Task: Use GitHub's "Stars" to curate a collection of your favorite repositories.
Action: Mouse moved to (1038, 61)
Screenshot: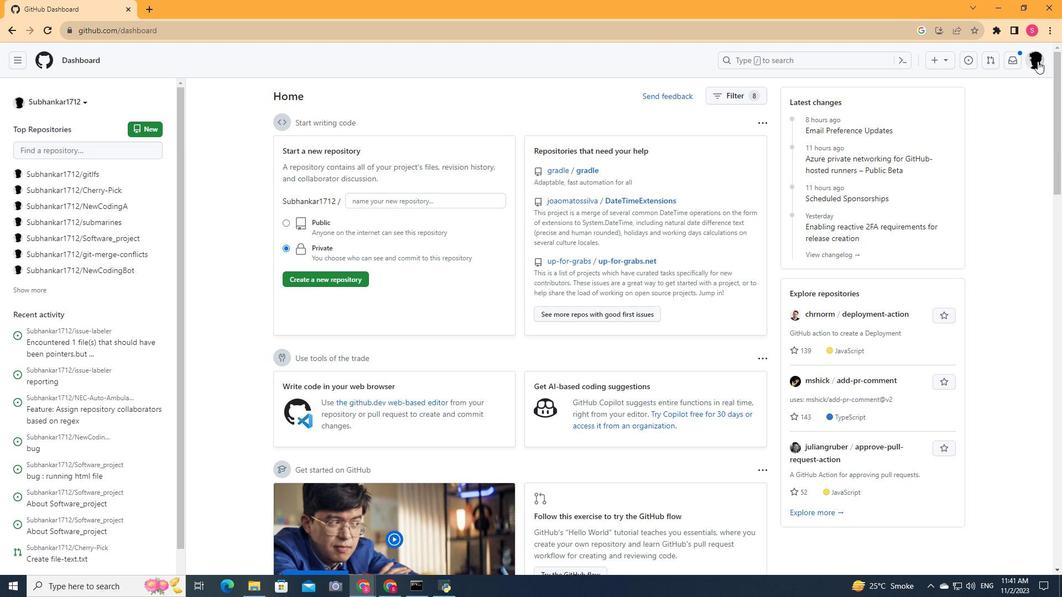 
Action: Mouse pressed left at (1038, 61)
Screenshot: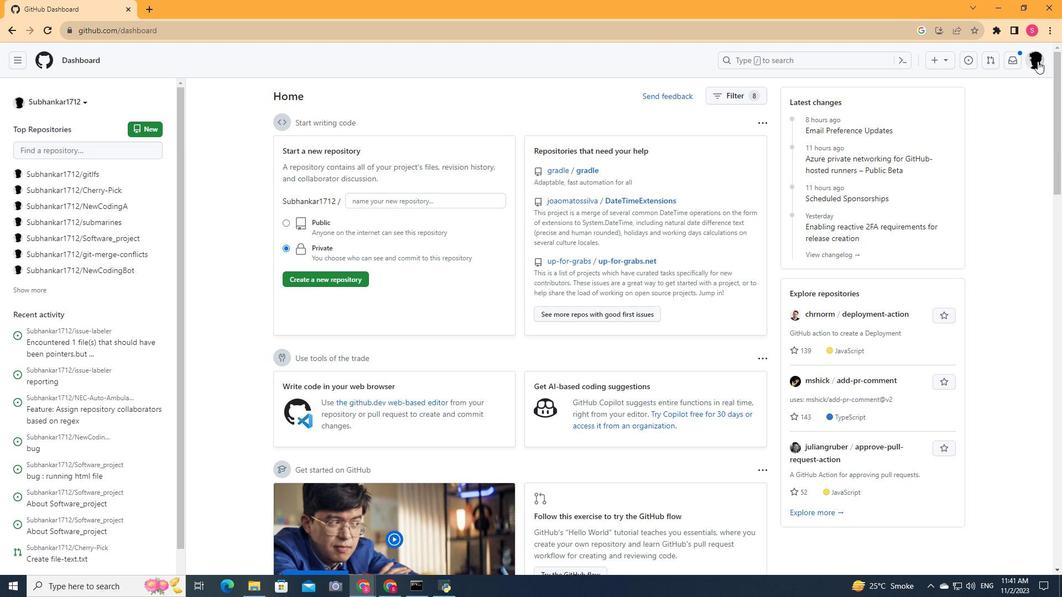 
Action: Mouse moved to (937, 137)
Screenshot: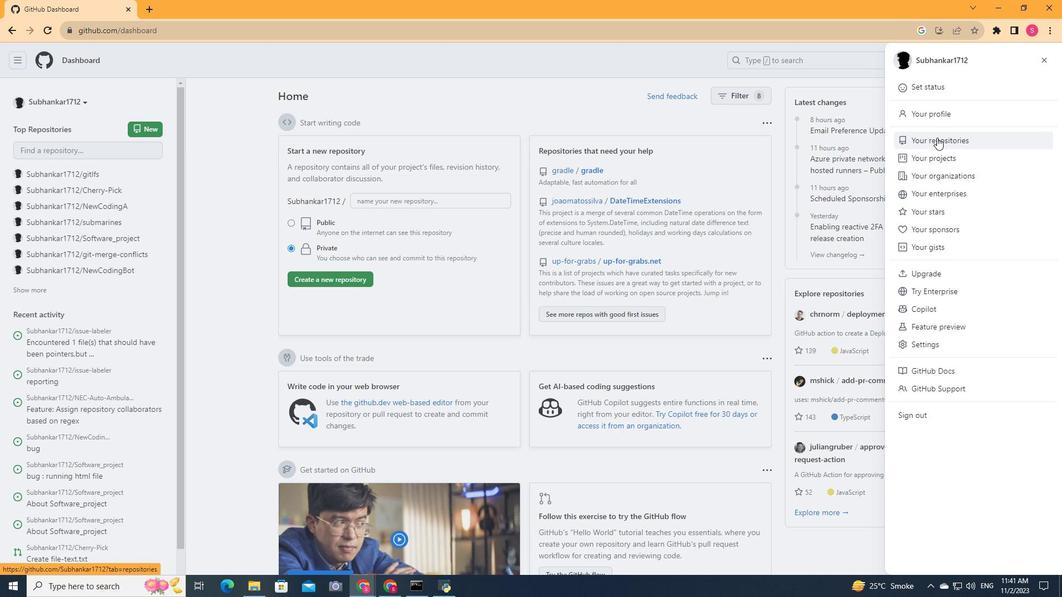 
Action: Mouse pressed left at (937, 137)
Screenshot: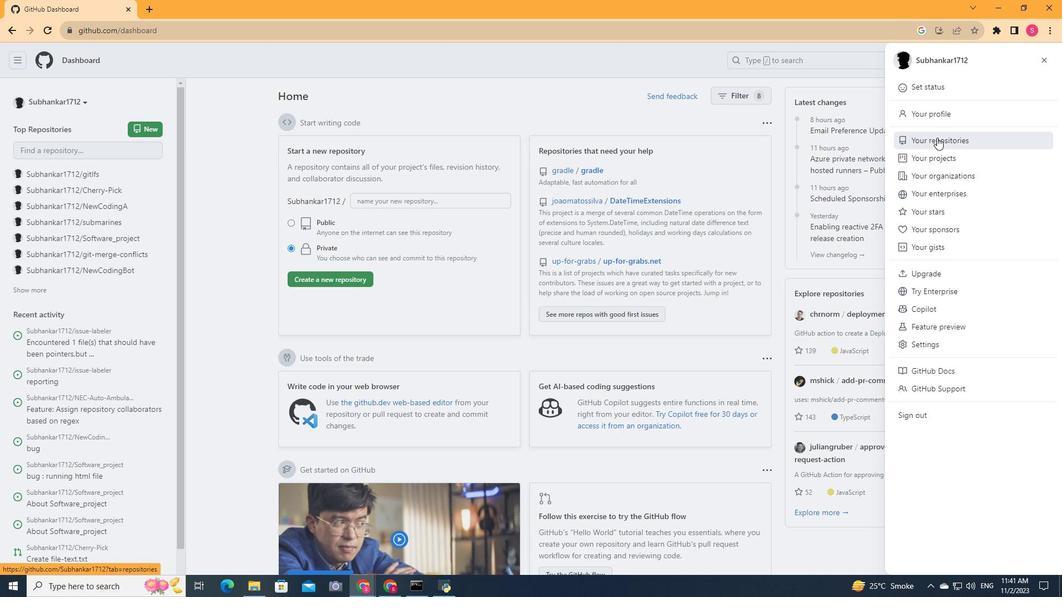 
Action: Mouse moved to (291, 85)
Screenshot: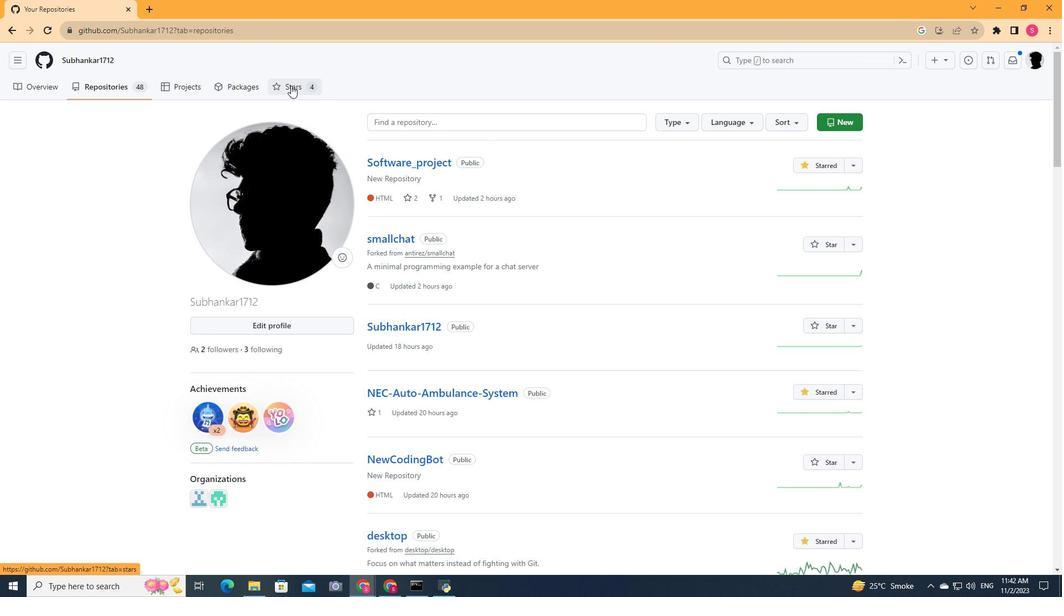 
Action: Mouse pressed left at (291, 85)
Screenshot: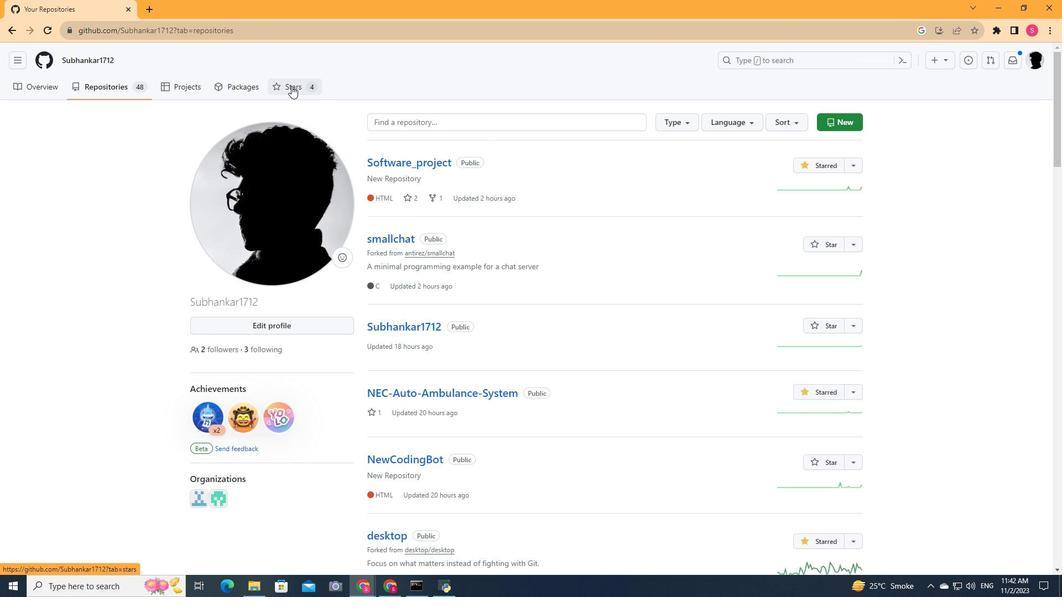 
Action: Mouse moved to (577, 206)
Screenshot: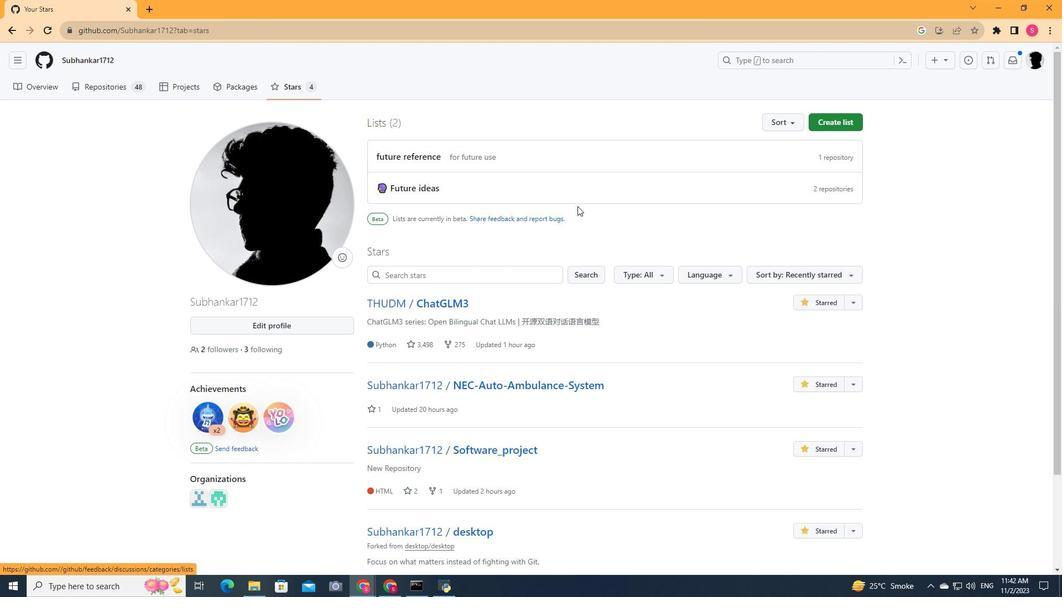 
Action: Mouse scrolled (577, 205) with delta (0, 0)
Screenshot: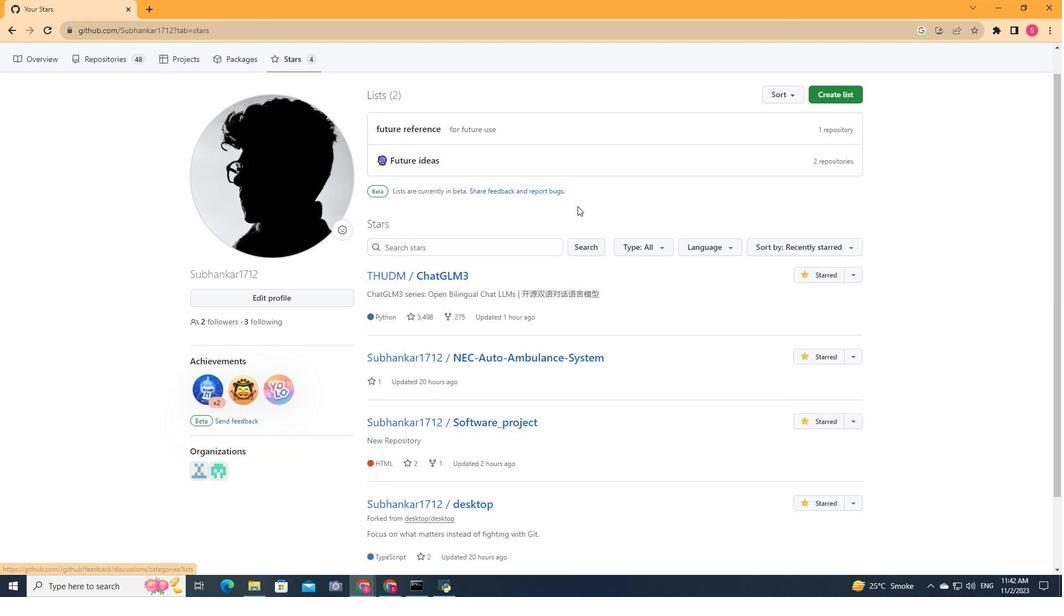 
Action: Mouse scrolled (577, 205) with delta (0, 0)
Screenshot: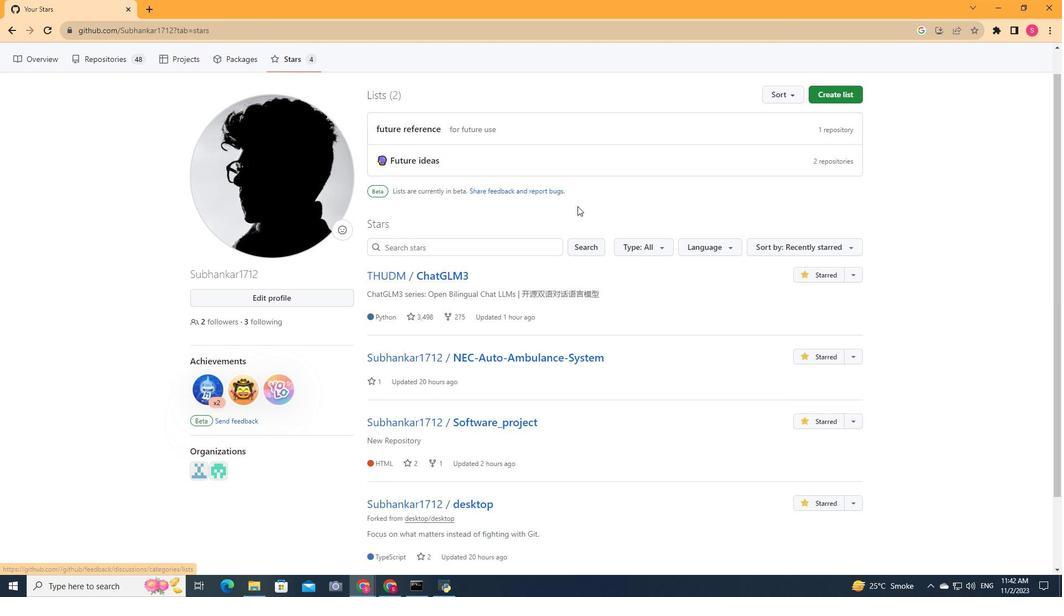 
Action: Mouse scrolled (577, 205) with delta (0, 0)
Screenshot: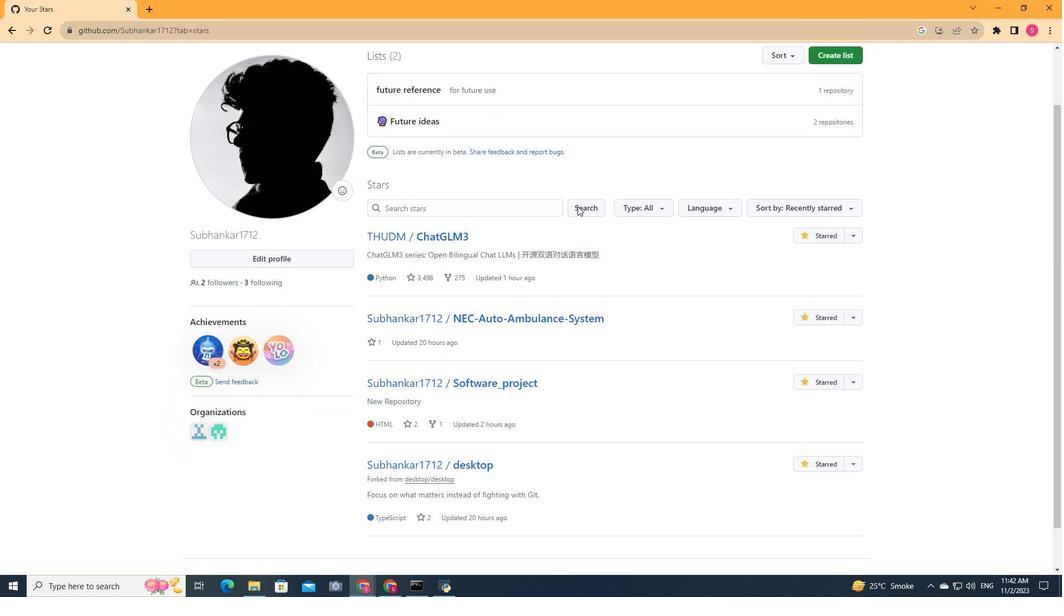 
Action: Mouse scrolled (577, 205) with delta (0, 0)
Screenshot: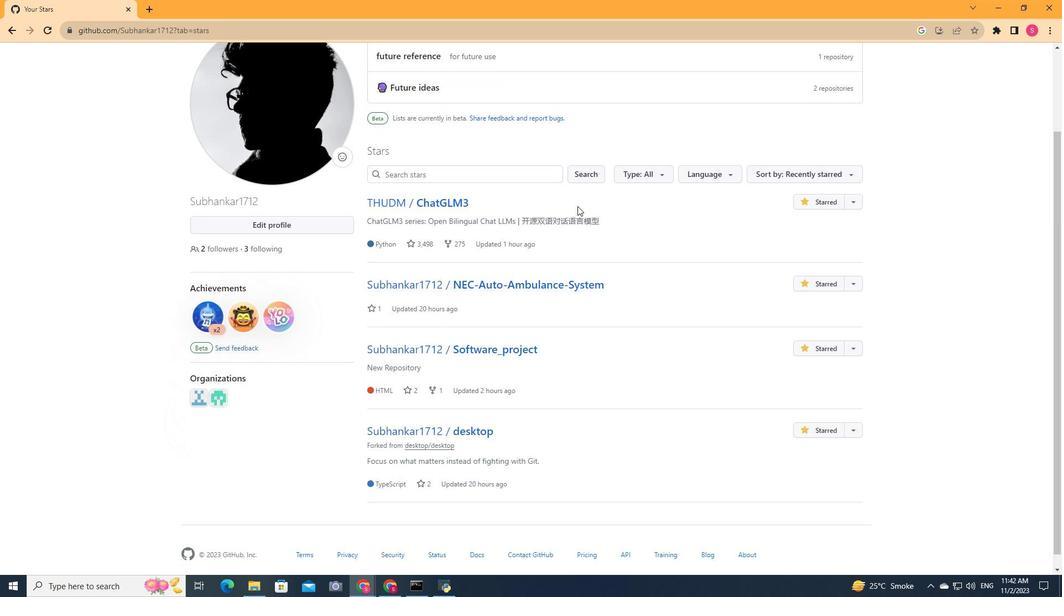 
Action: Mouse scrolled (577, 206) with delta (0, 0)
Screenshot: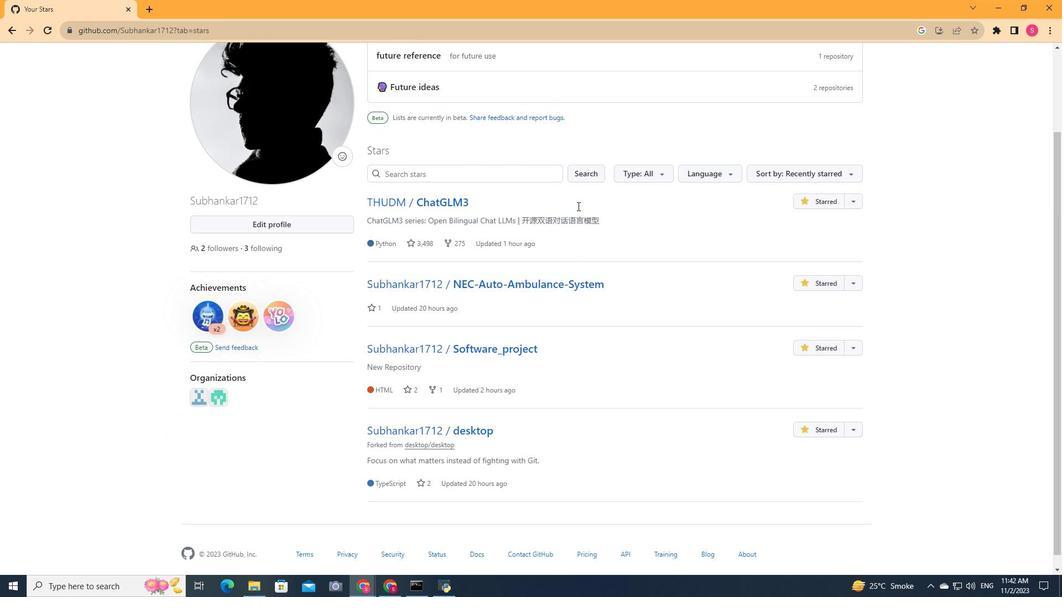 
Action: Mouse scrolled (577, 206) with delta (0, 0)
Screenshot: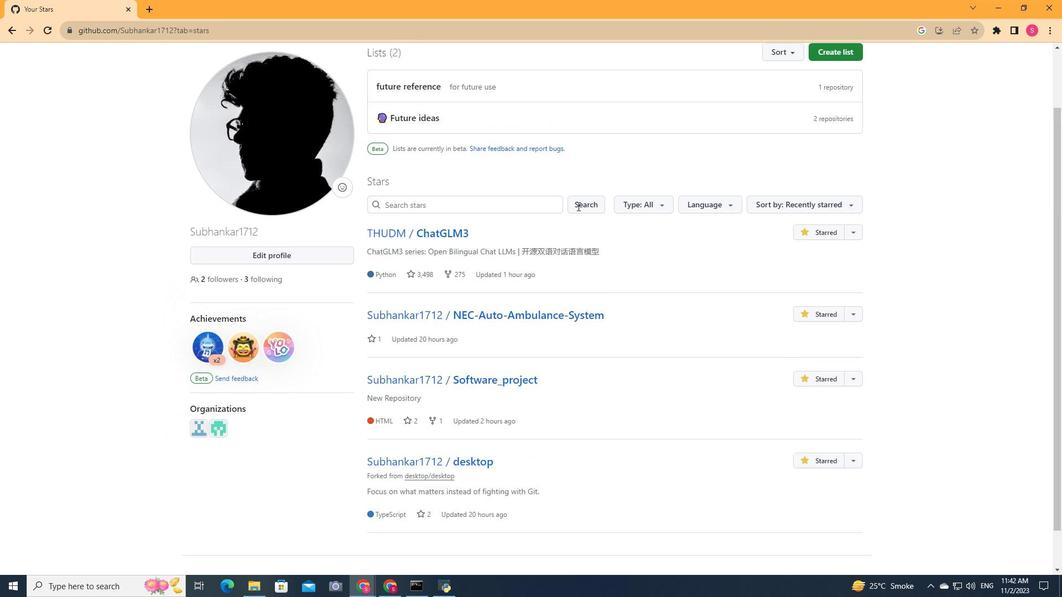 
Action: Mouse scrolled (577, 206) with delta (0, 0)
Screenshot: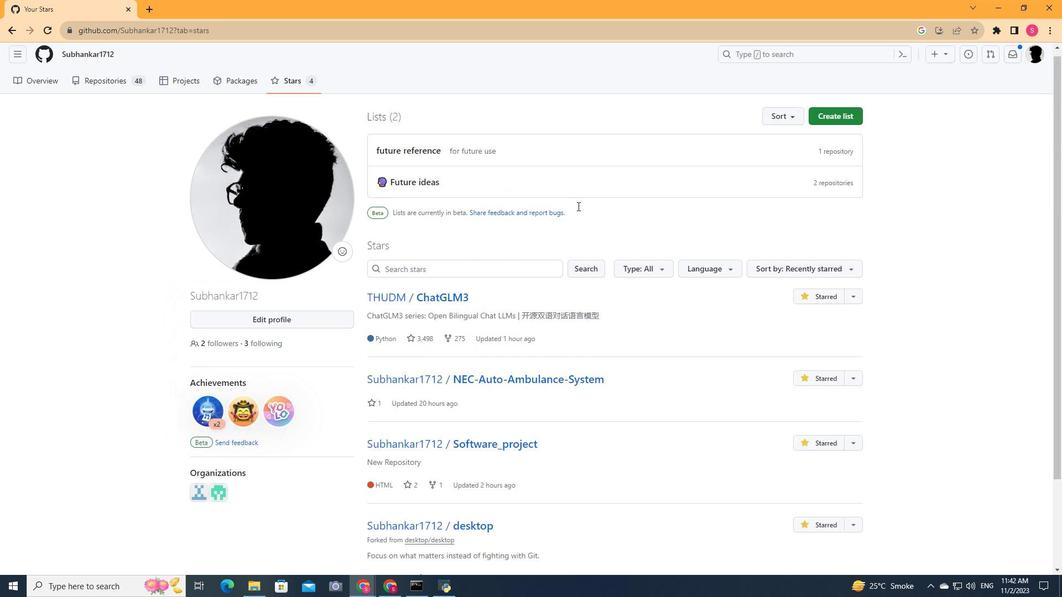 
Action: Mouse scrolled (577, 206) with delta (0, 0)
Screenshot: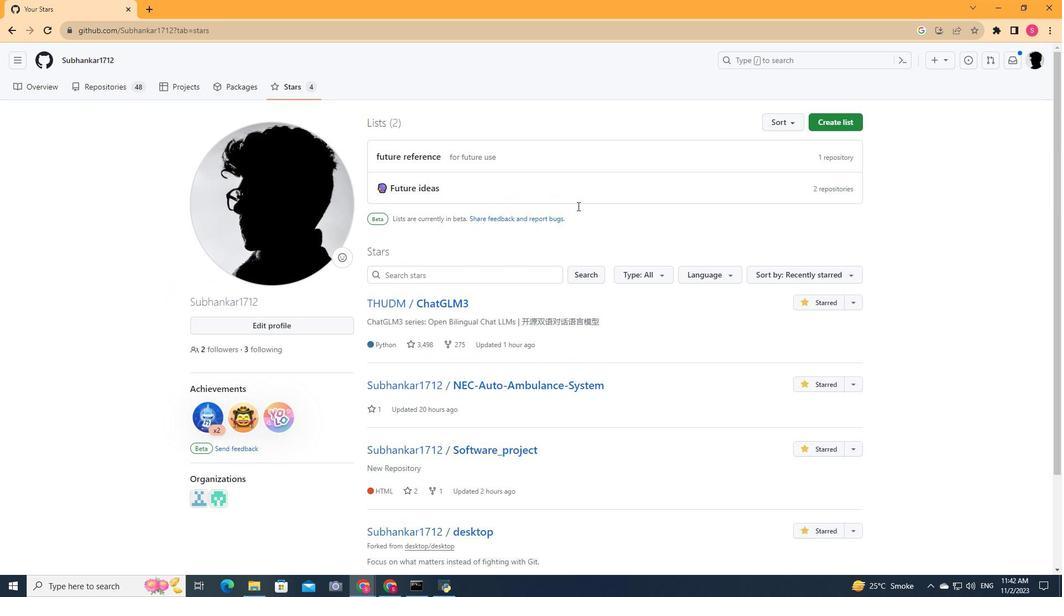 
Action: Mouse moved to (437, 250)
Screenshot: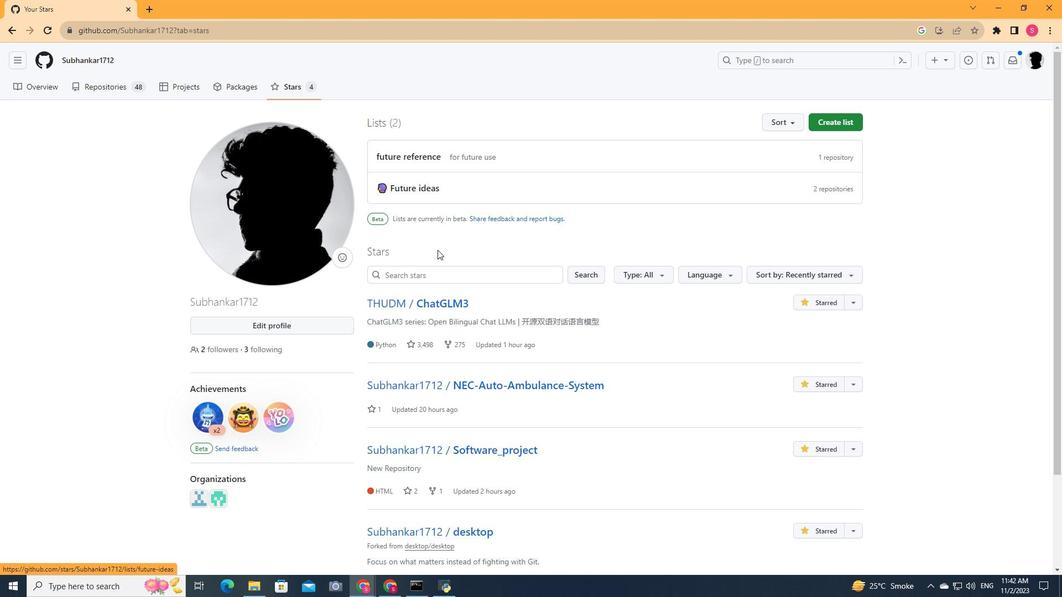 
Action: Mouse scrolled (437, 249) with delta (0, 0)
Screenshot: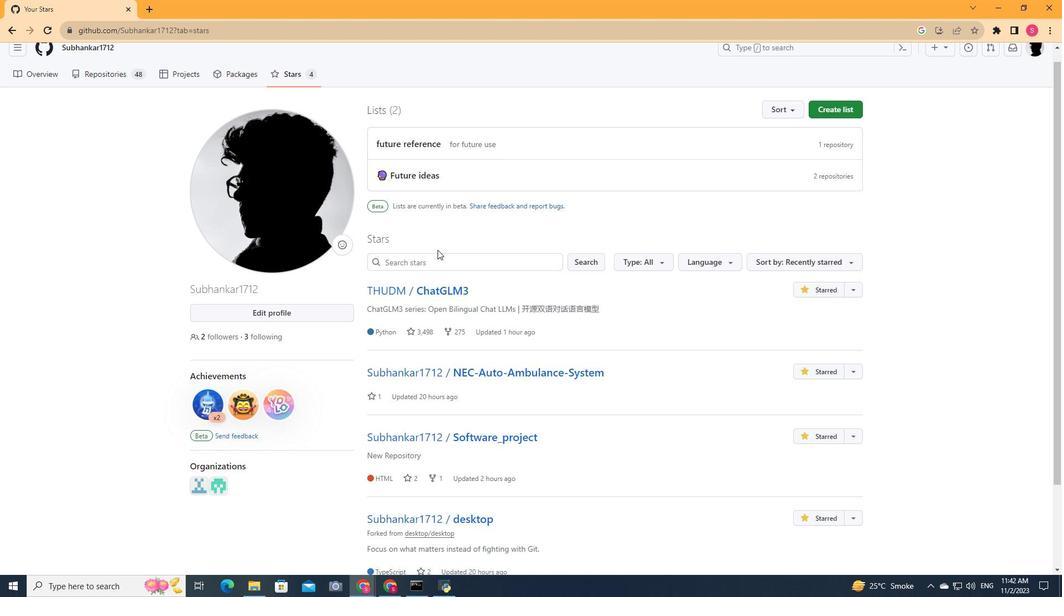 
Action: Mouse scrolled (437, 249) with delta (0, 0)
Screenshot: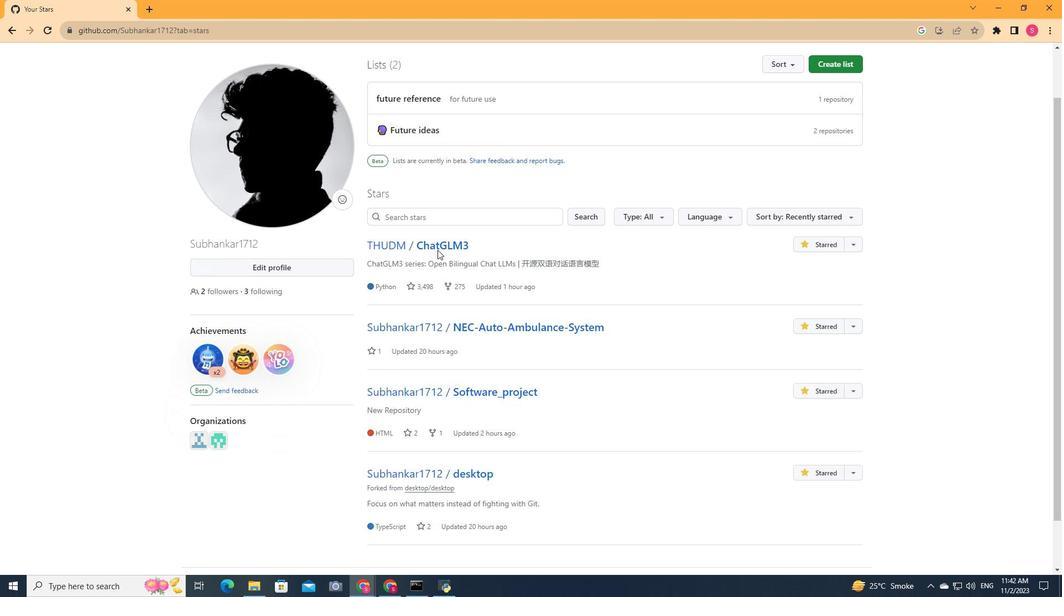 
Action: Mouse scrolled (437, 249) with delta (0, 0)
Screenshot: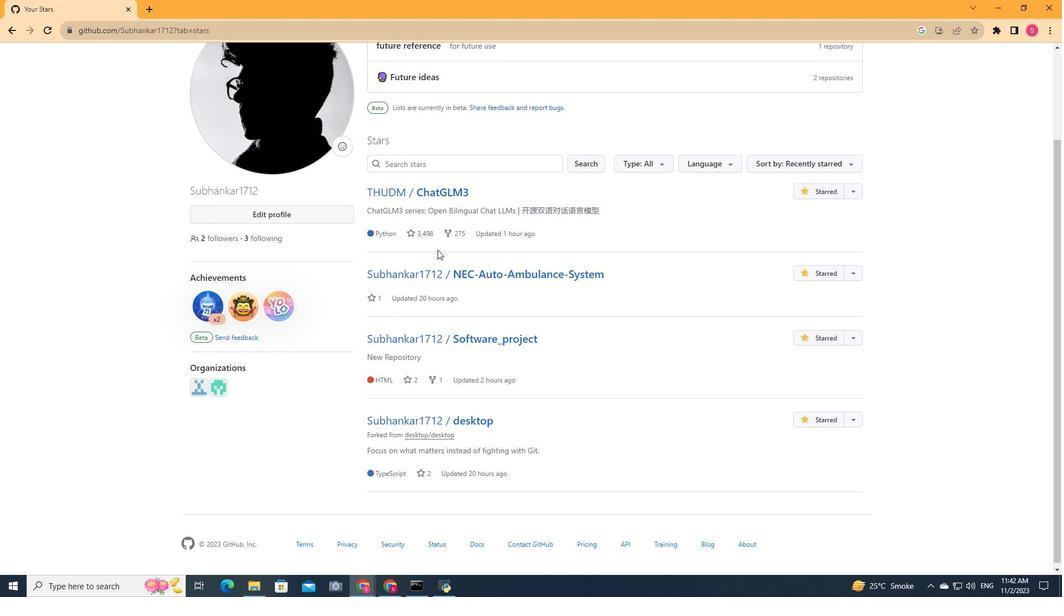 
Action: Mouse scrolled (437, 249) with delta (0, 0)
Screenshot: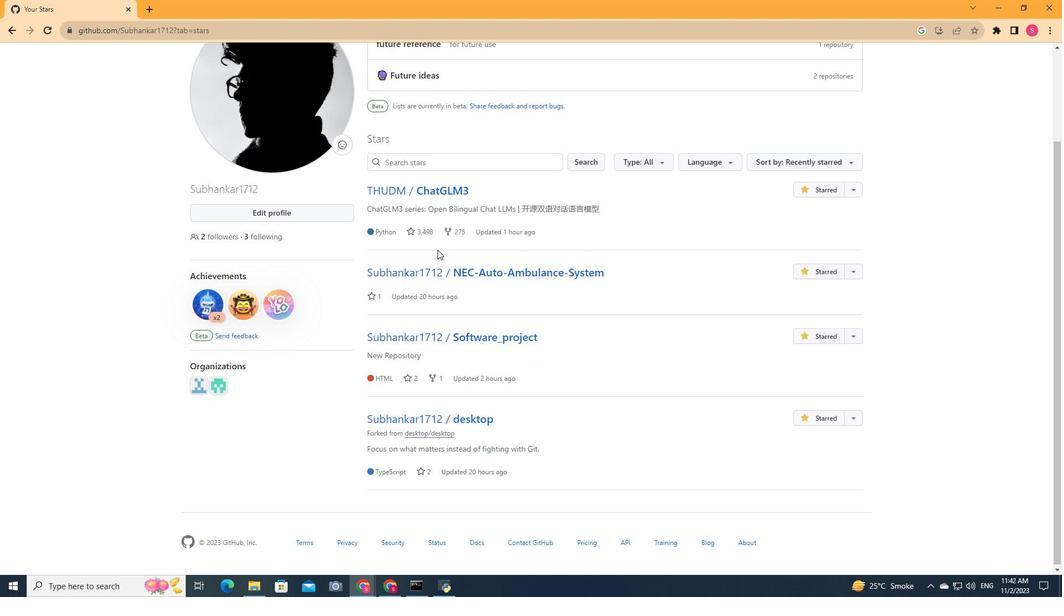 
Action: Mouse scrolled (437, 249) with delta (0, 0)
Screenshot: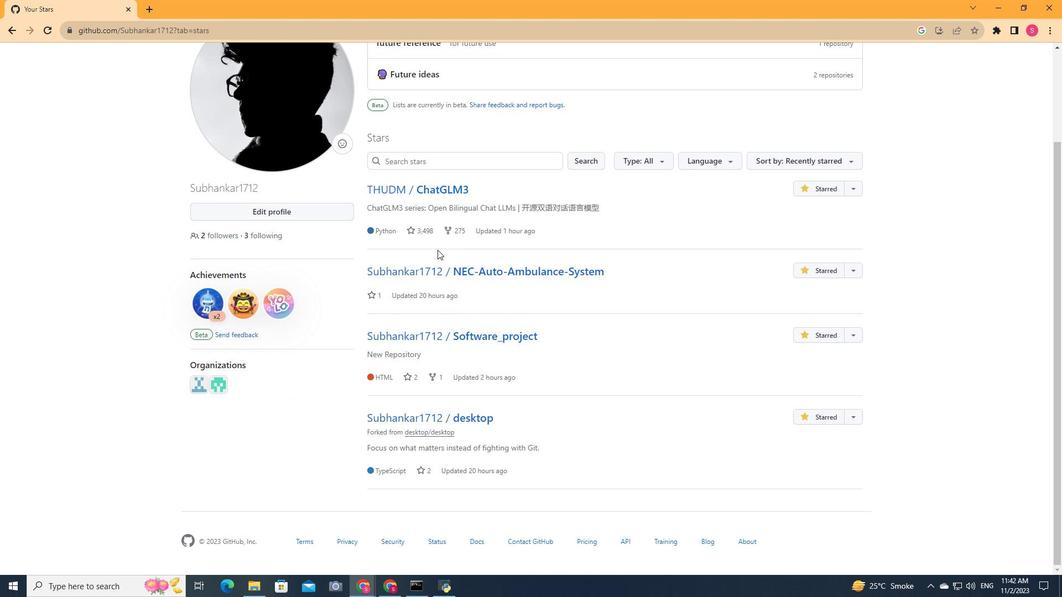 
Action: Mouse scrolled (437, 250) with delta (0, 0)
Screenshot: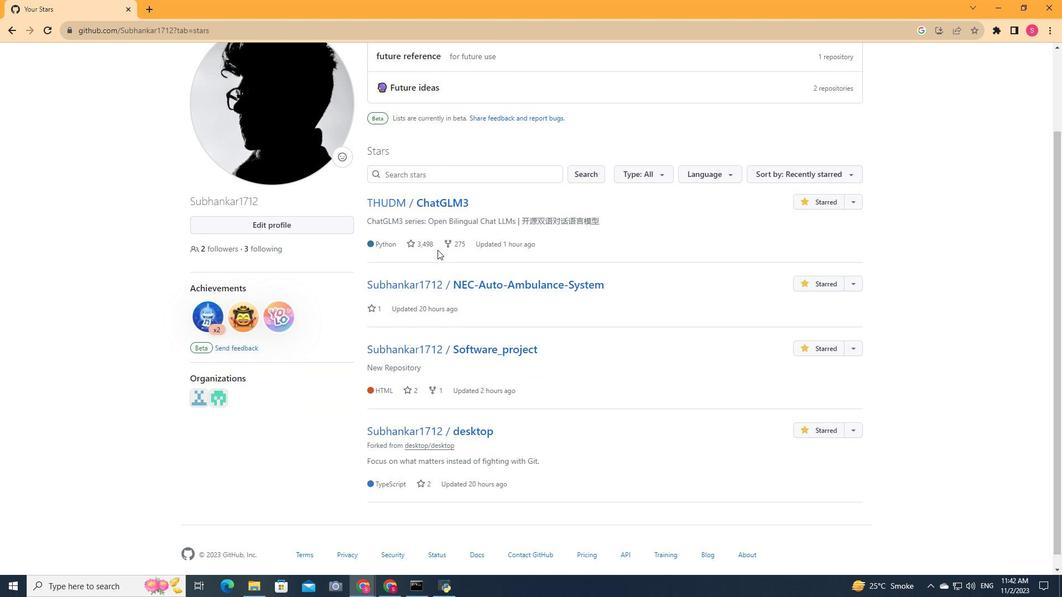 
Action: Mouse scrolled (437, 250) with delta (0, 0)
Screenshot: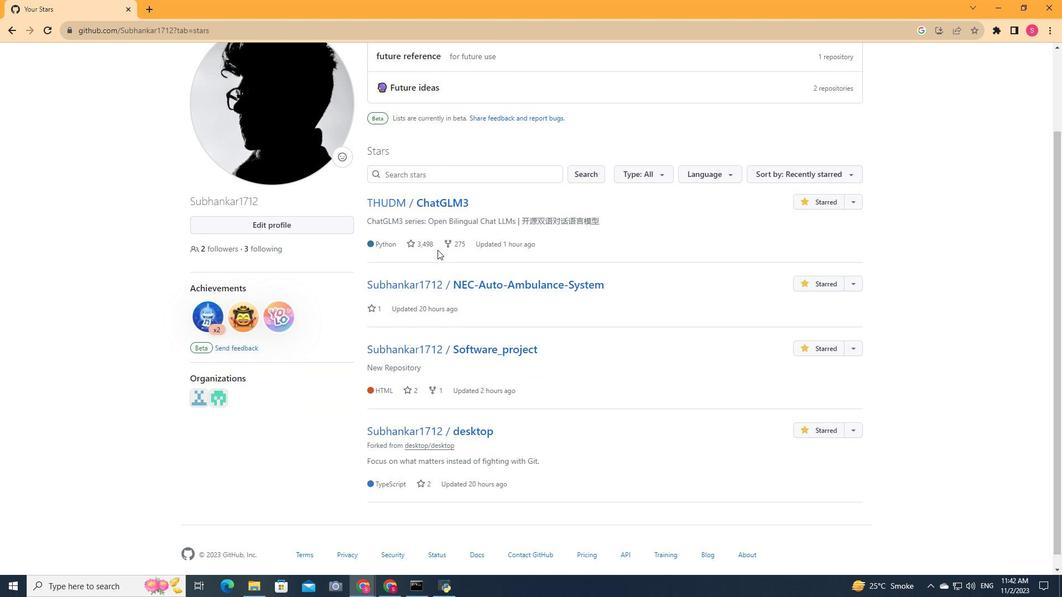 
Action: Mouse scrolled (437, 250) with delta (0, 0)
Screenshot: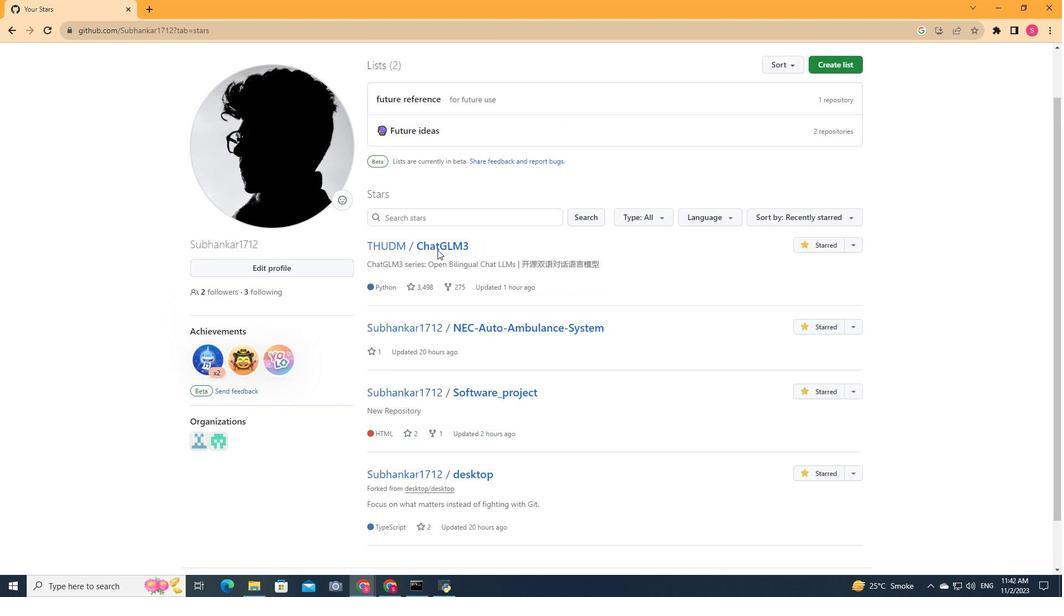 
Action: Mouse scrolled (437, 250) with delta (0, 0)
Screenshot: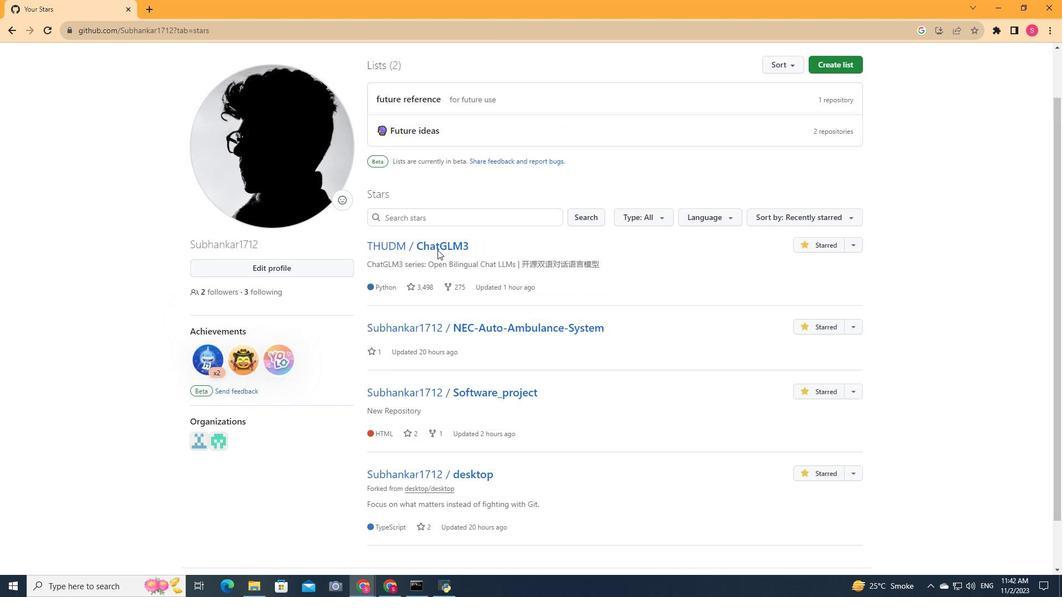 
Action: Mouse scrolled (437, 250) with delta (0, 0)
Screenshot: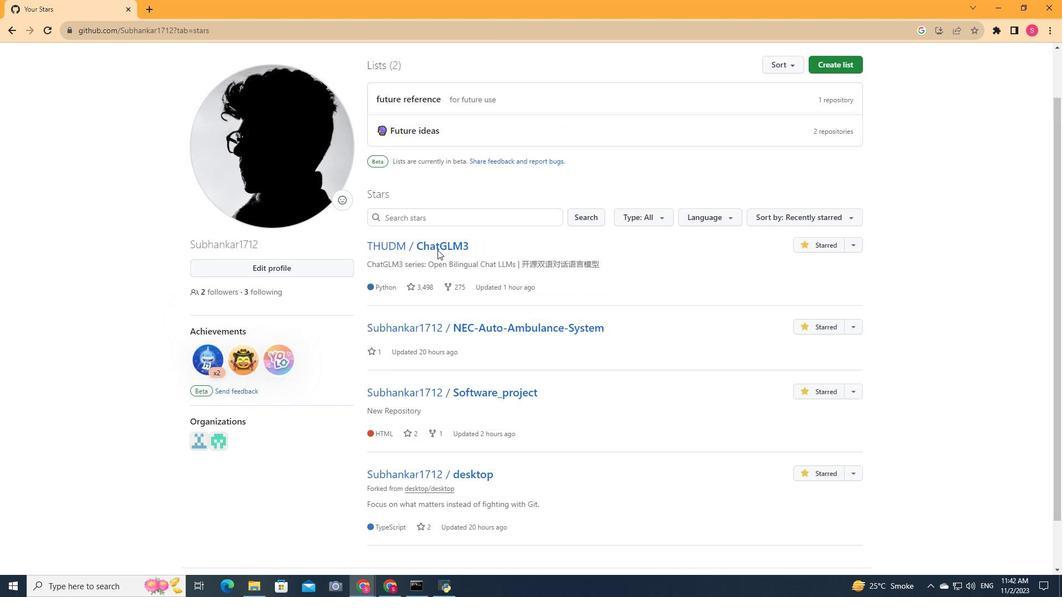 
Action: Mouse moved to (851, 272)
Screenshot: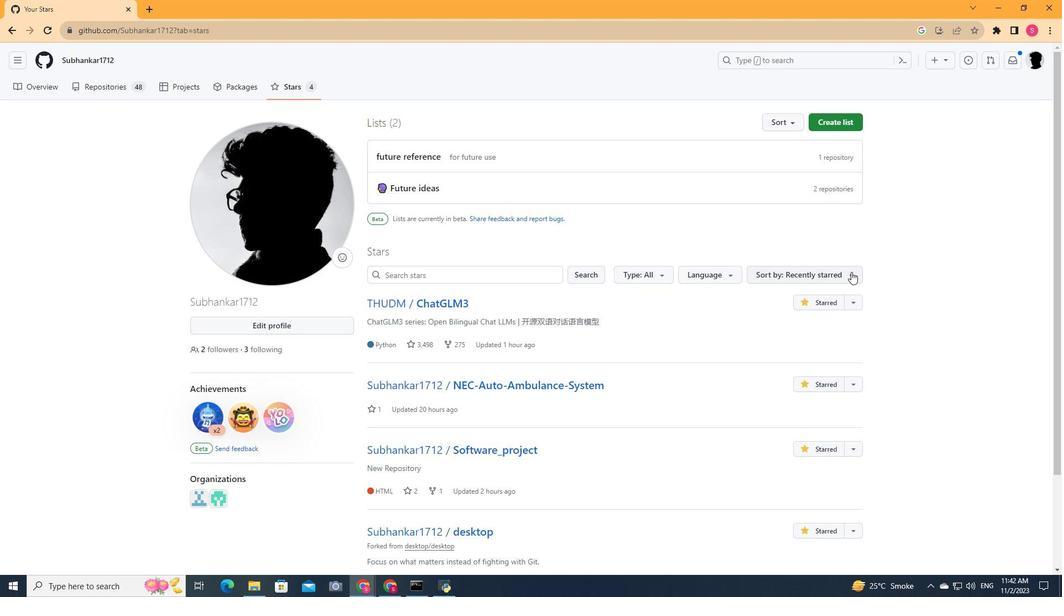
Action: Mouse pressed left at (851, 272)
Screenshot: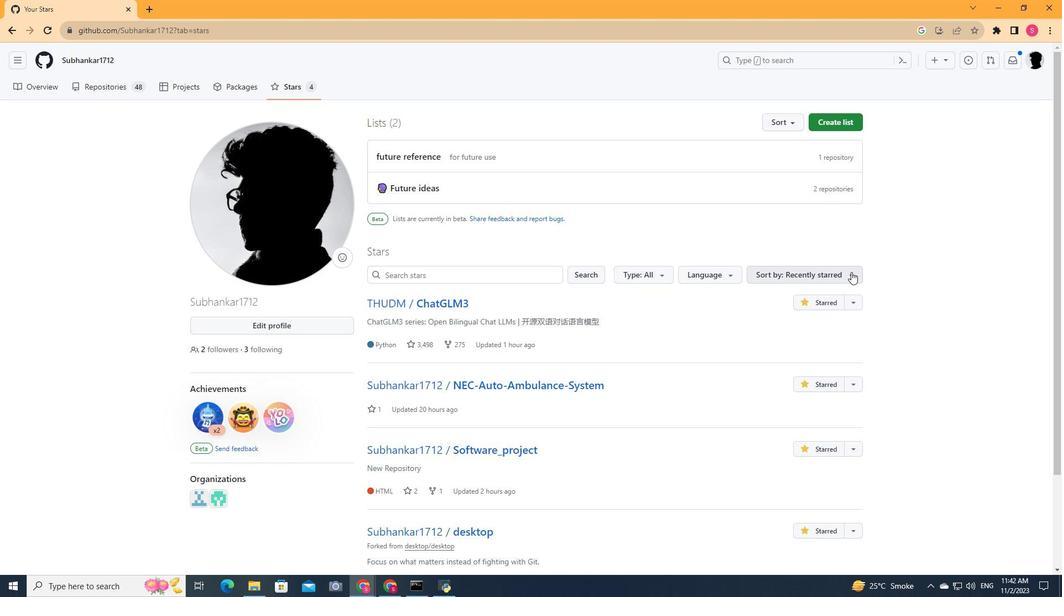 
Action: Mouse moved to (763, 318)
Screenshot: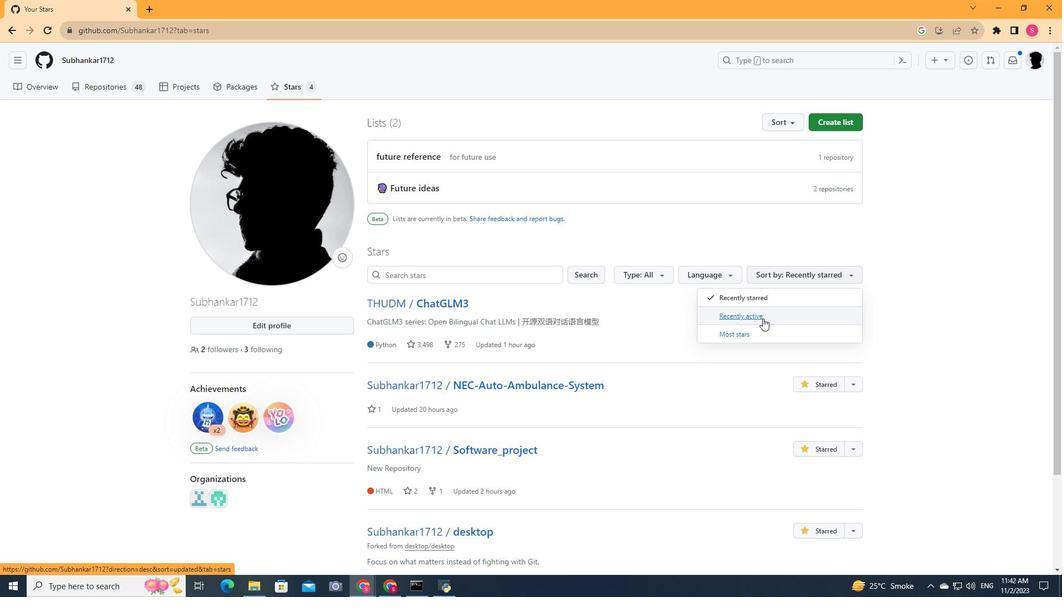 
Action: Mouse pressed left at (763, 318)
Screenshot: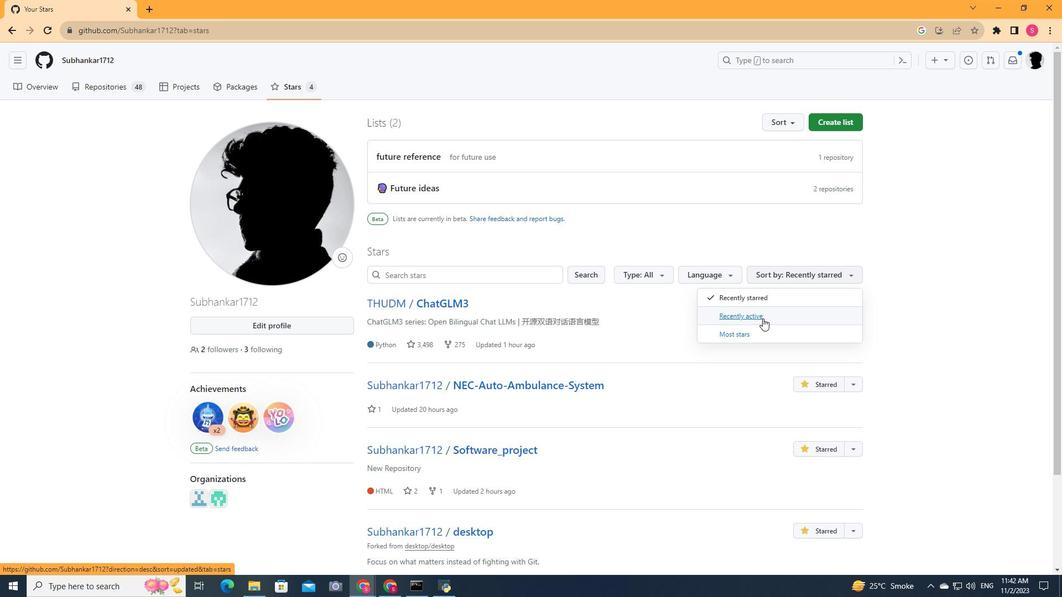 
Action: Mouse moved to (764, 328)
Screenshot: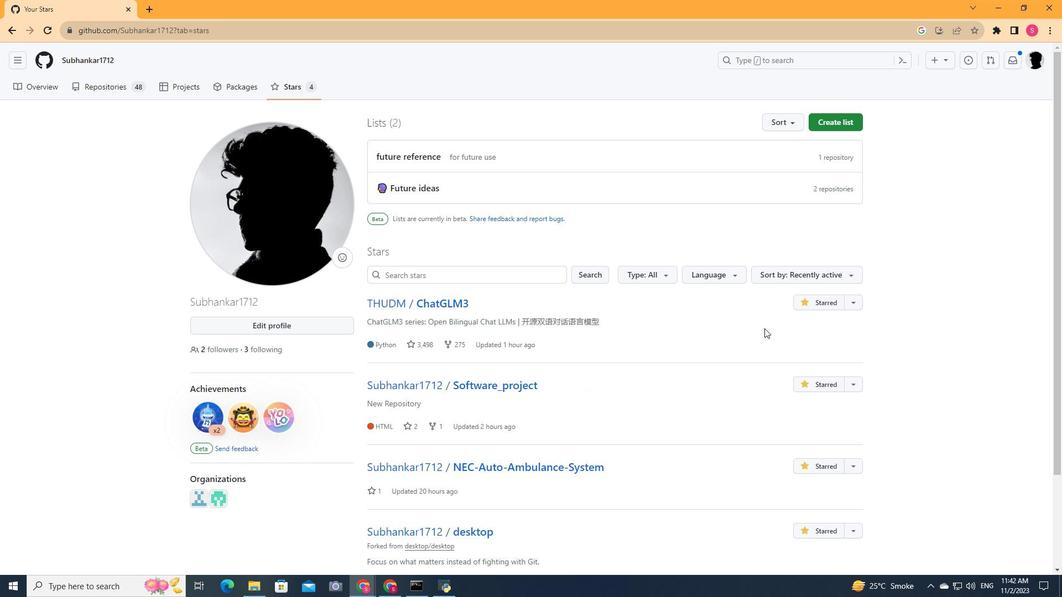 
Action: Mouse scrolled (764, 328) with delta (0, 0)
Screenshot: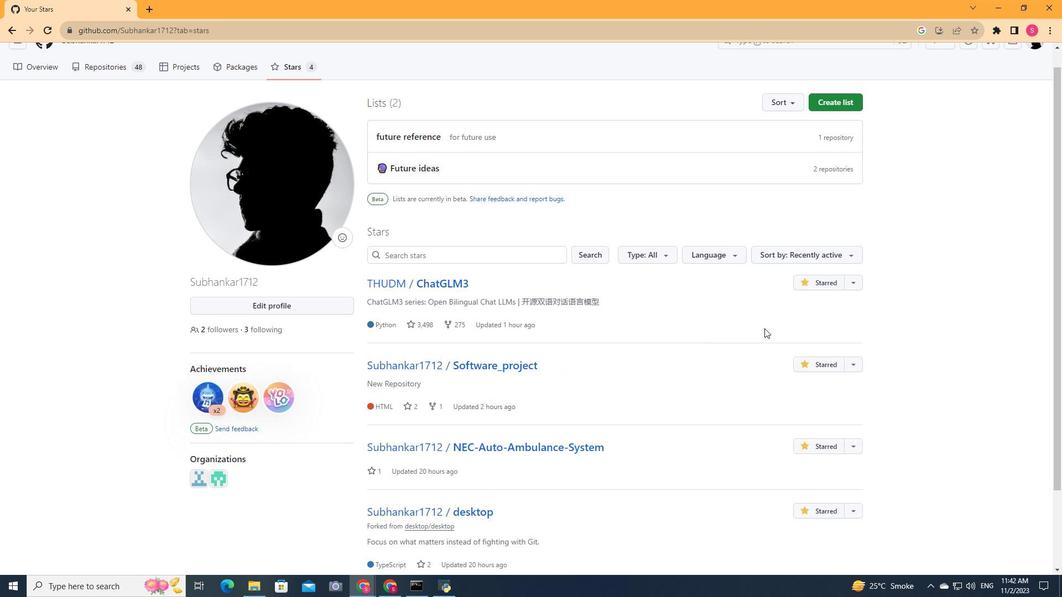 
Action: Mouse scrolled (764, 328) with delta (0, 0)
Screenshot: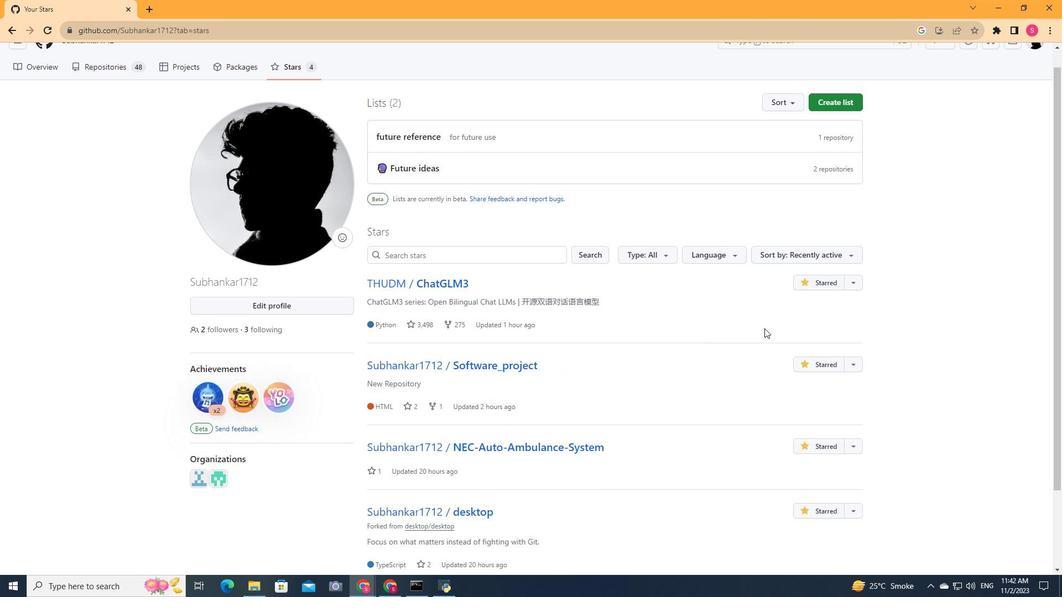 
Action: Mouse scrolled (764, 328) with delta (0, 0)
Screenshot: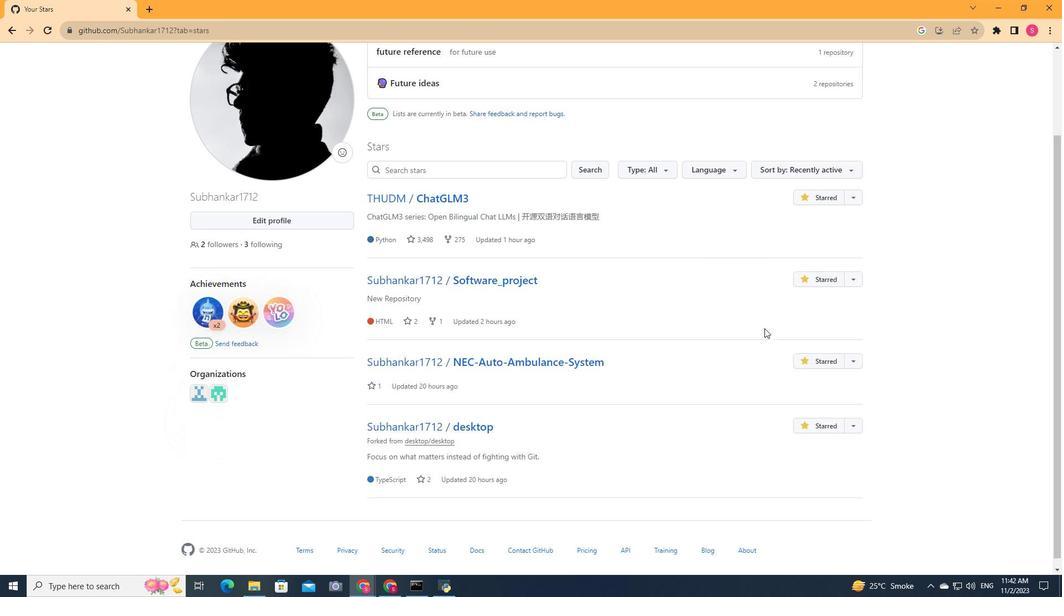 
Action: Mouse moved to (765, 328)
Screenshot: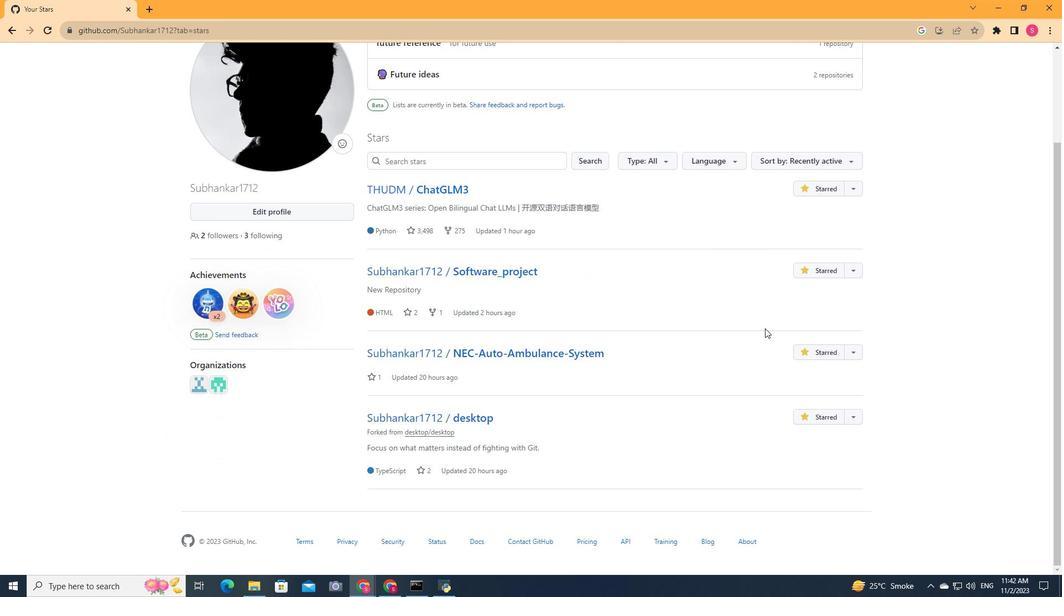 
Action: Mouse scrolled (765, 329) with delta (0, 0)
Screenshot: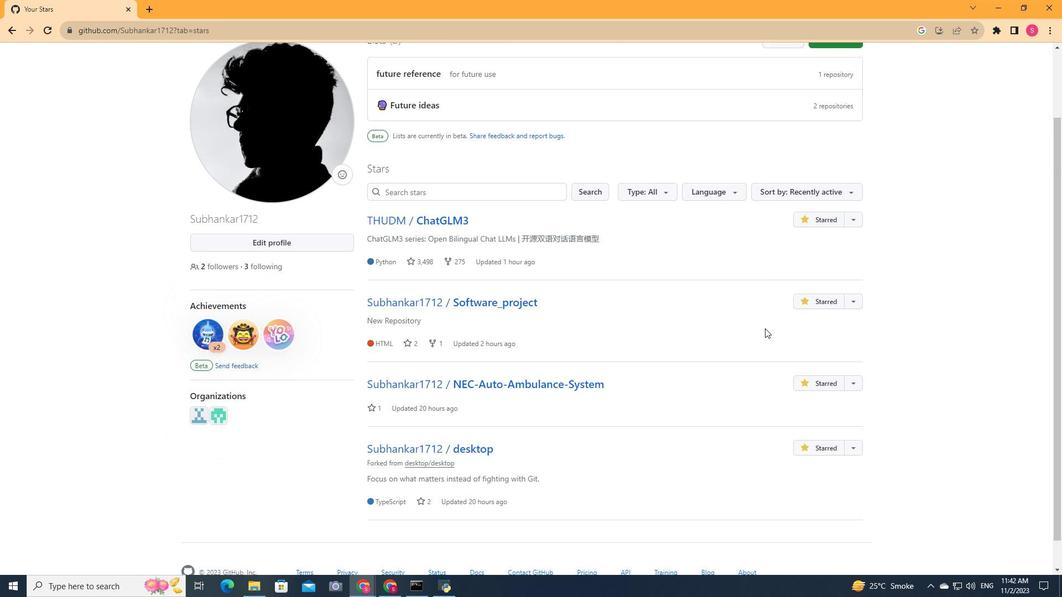 
Action: Mouse scrolled (765, 329) with delta (0, 0)
Screenshot: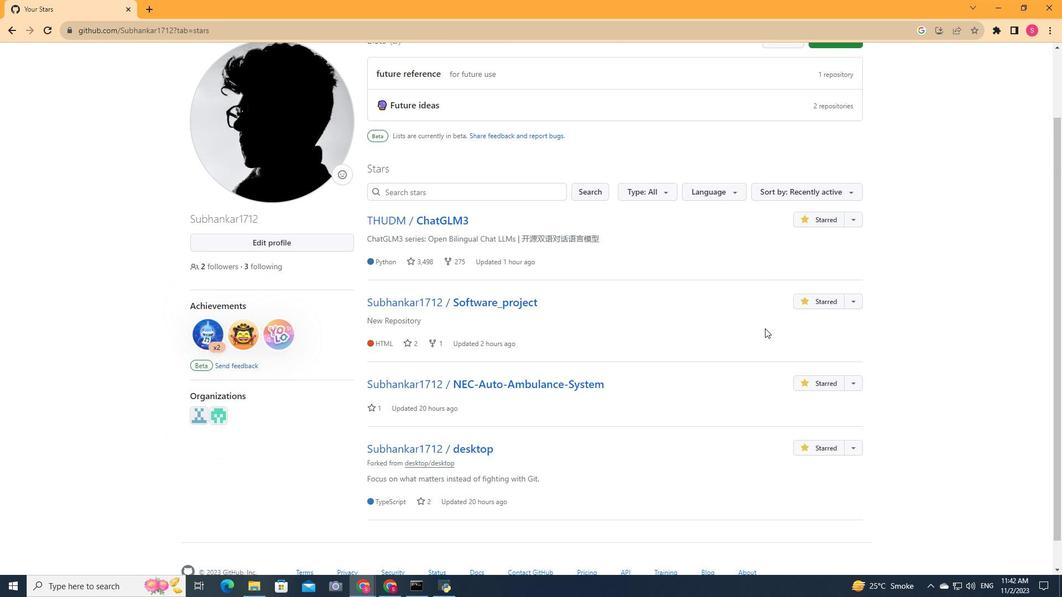 
Action: Mouse scrolled (765, 329) with delta (0, 0)
Screenshot: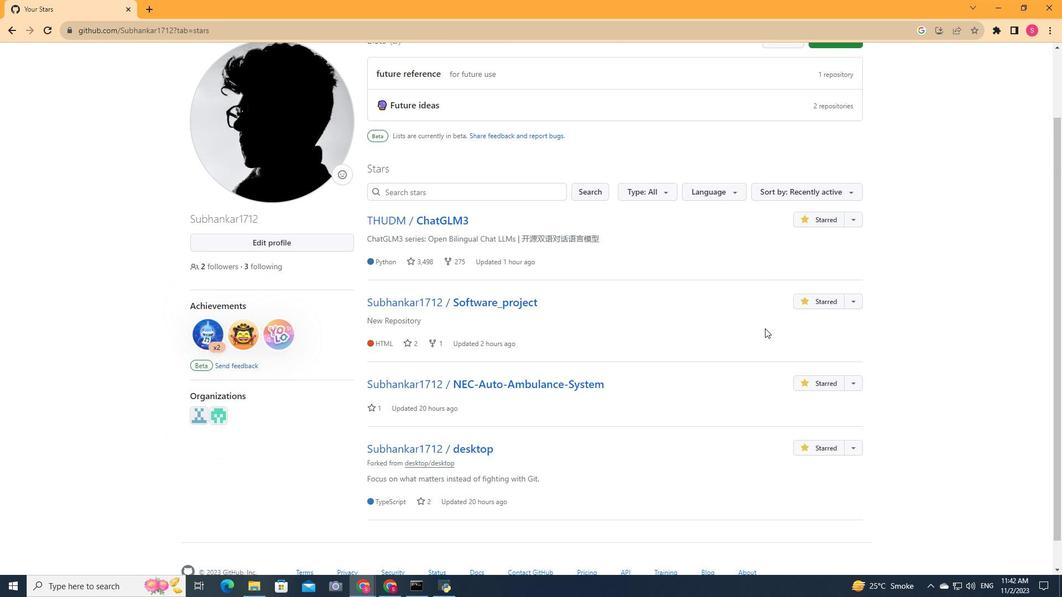 
Action: Mouse scrolled (765, 329) with delta (0, 0)
Screenshot: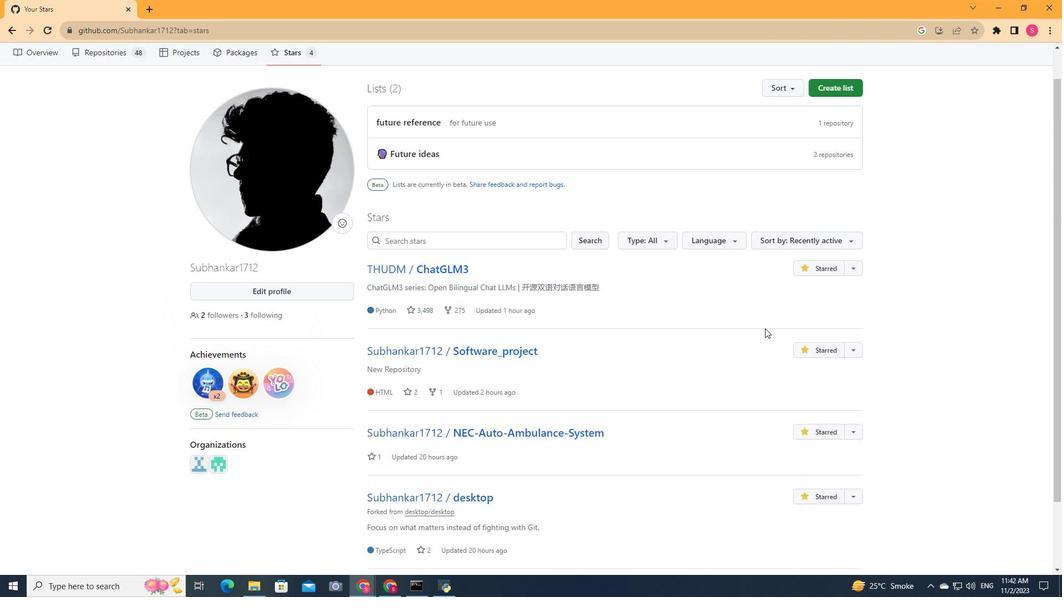 
Action: Mouse scrolled (765, 329) with delta (0, 0)
Screenshot: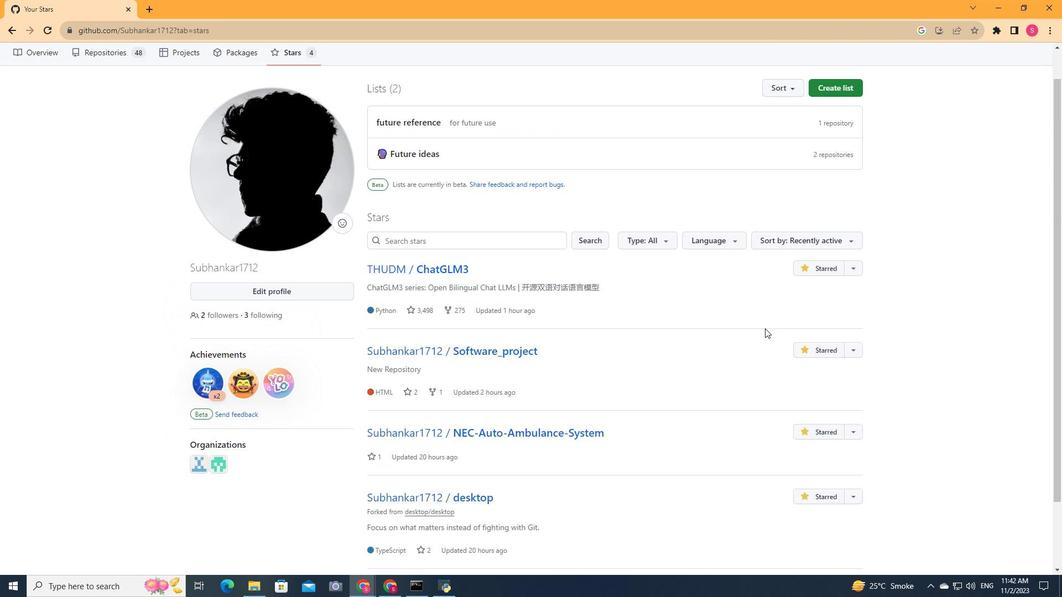 
Action: Mouse moved to (851, 273)
Screenshot: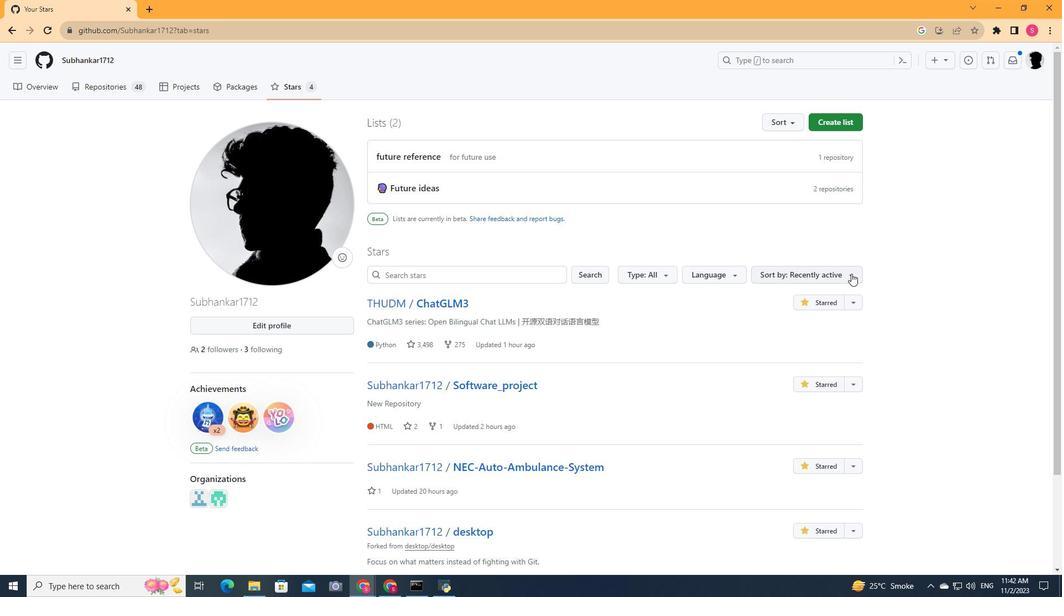 
Action: Mouse pressed left at (851, 273)
Screenshot: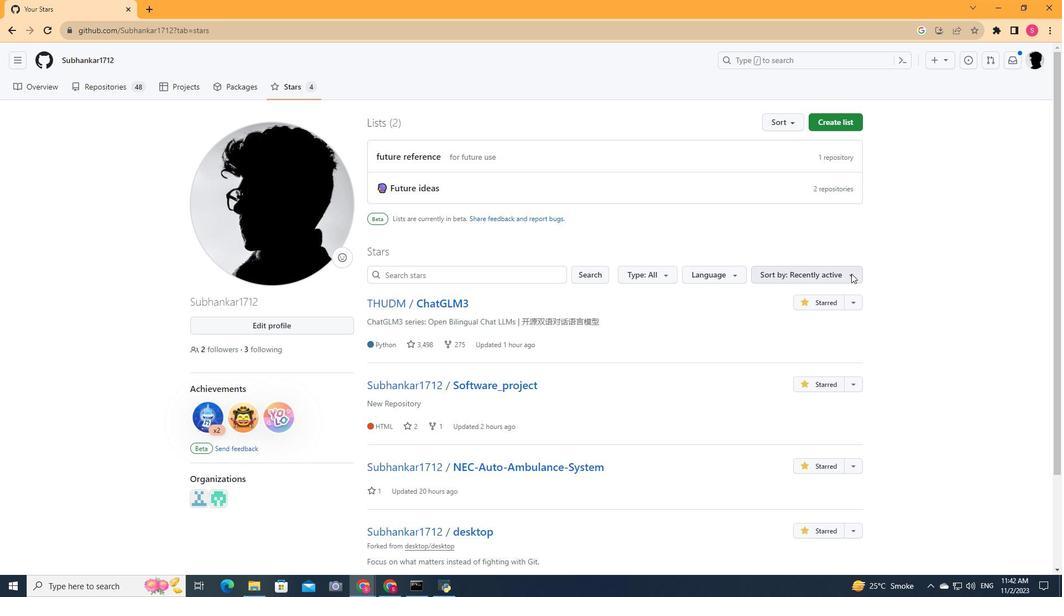 
Action: Mouse moved to (748, 334)
Screenshot: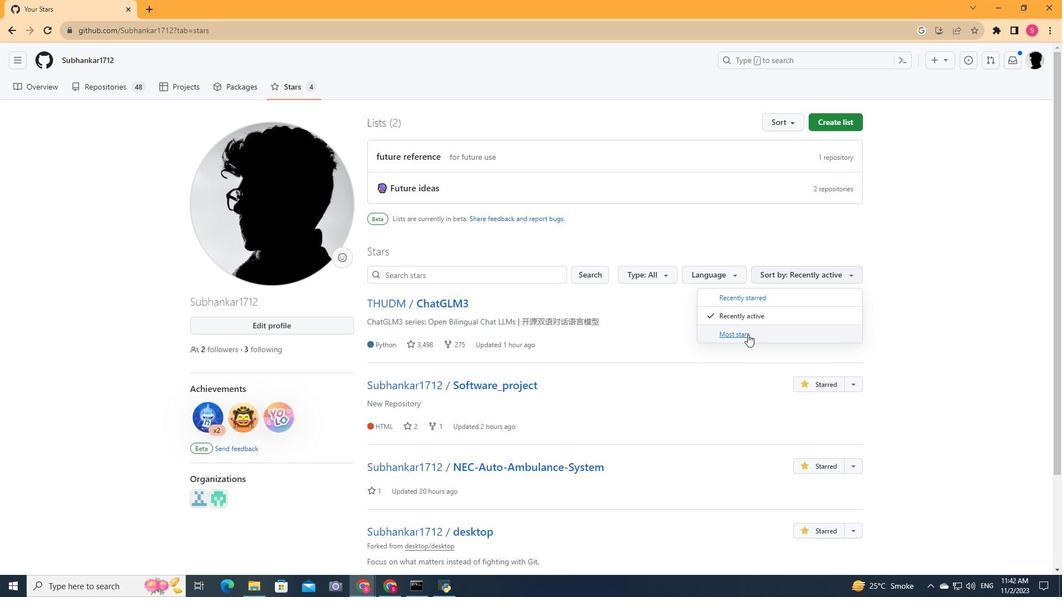 
Action: Mouse pressed left at (748, 334)
Screenshot: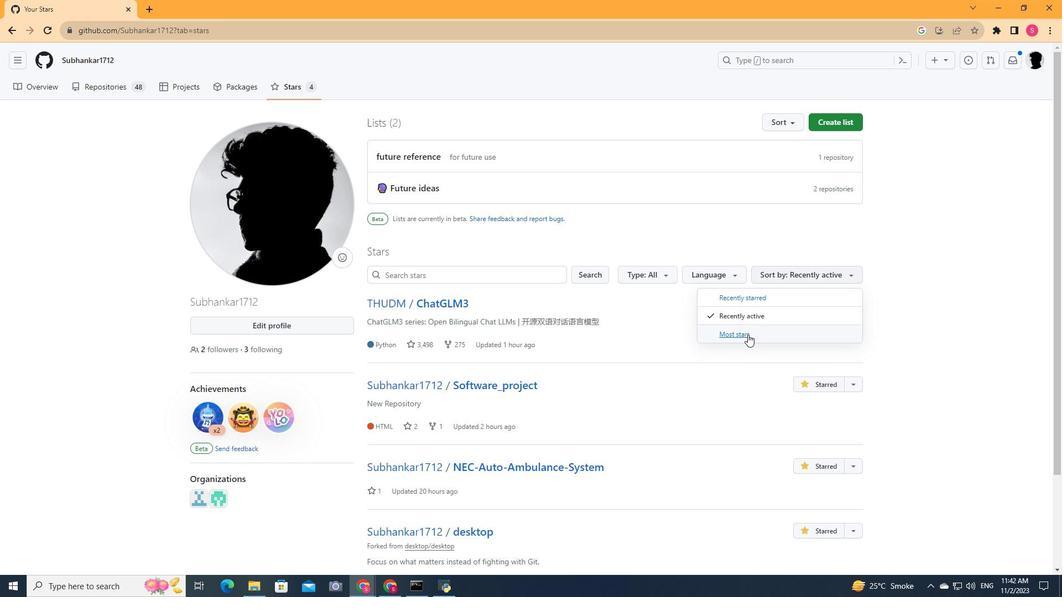 
Action: Mouse moved to (577, 301)
Screenshot: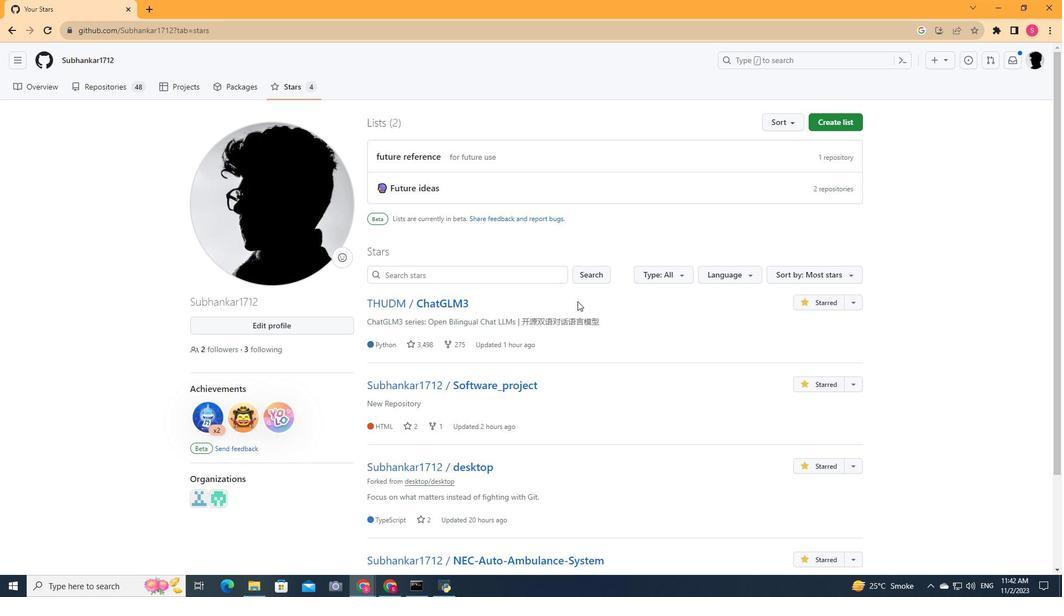 
Action: Mouse scrolled (577, 301) with delta (0, 0)
Screenshot: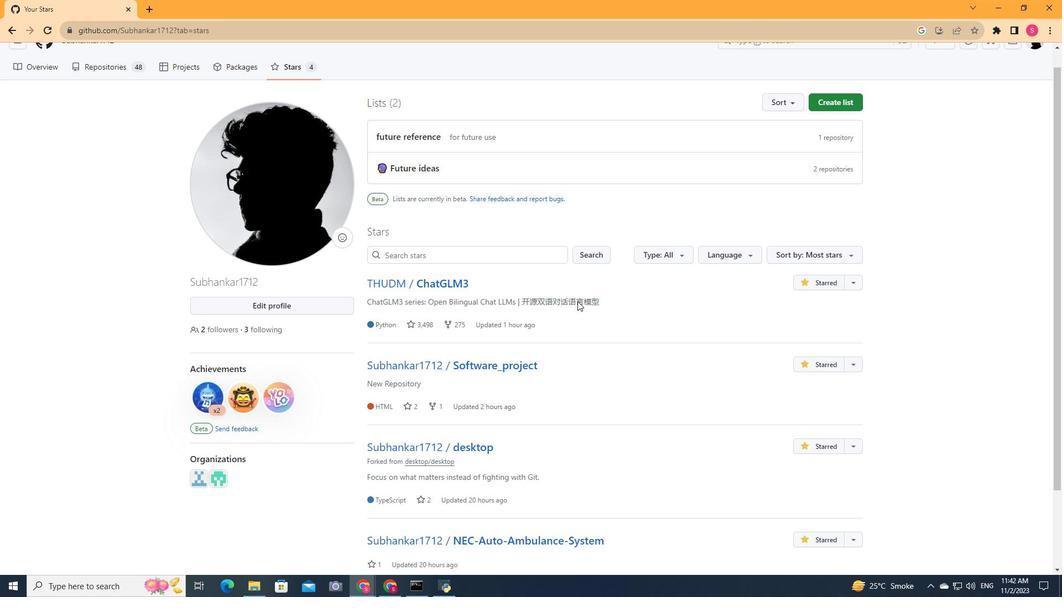 
Action: Mouse moved to (577, 301)
Screenshot: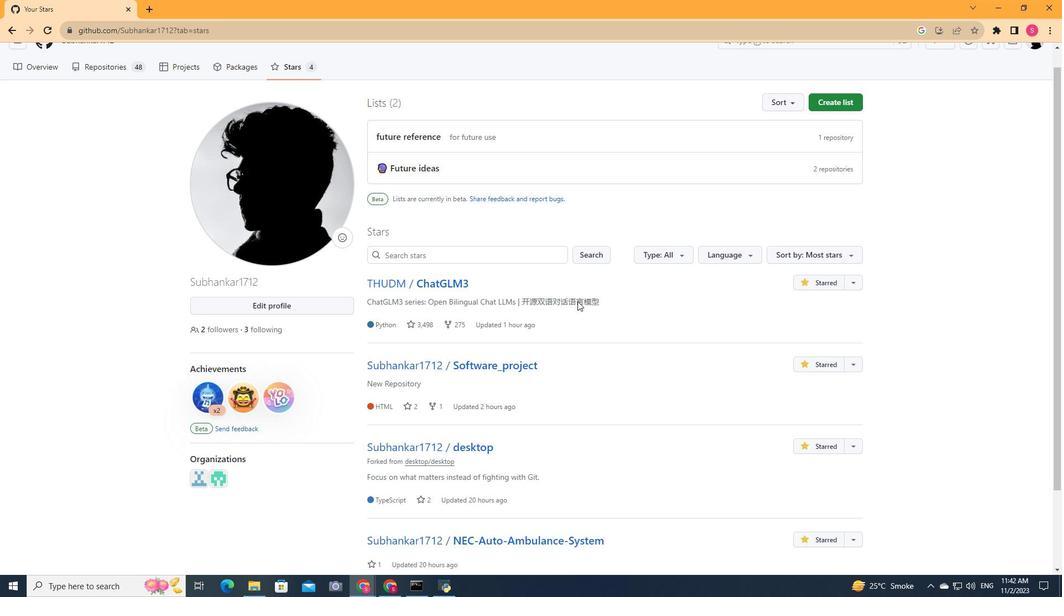 
Action: Mouse scrolled (577, 301) with delta (0, 0)
Screenshot: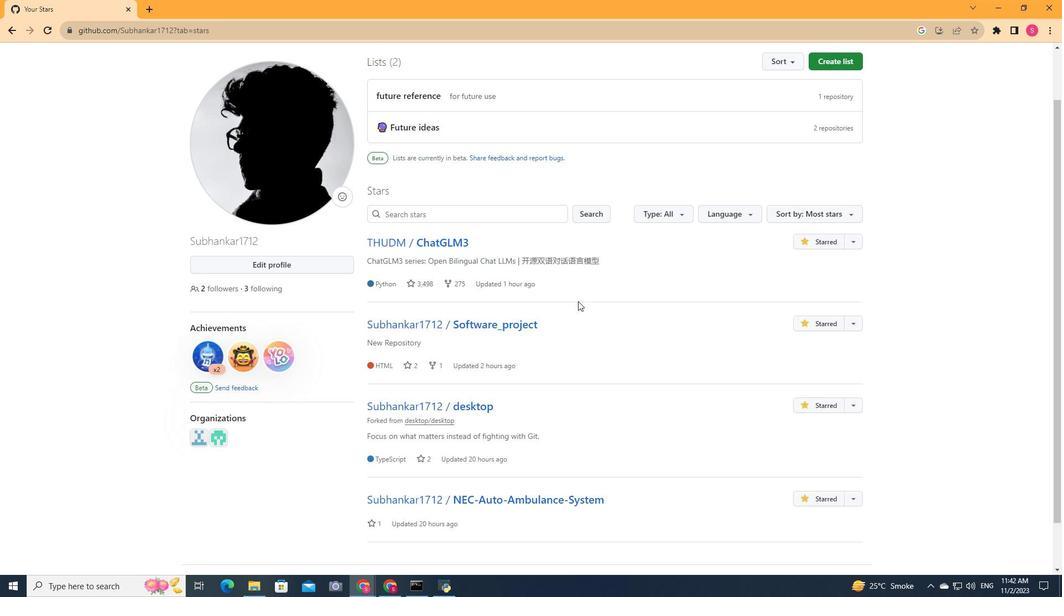 
Action: Mouse scrolled (577, 301) with delta (0, 0)
Screenshot: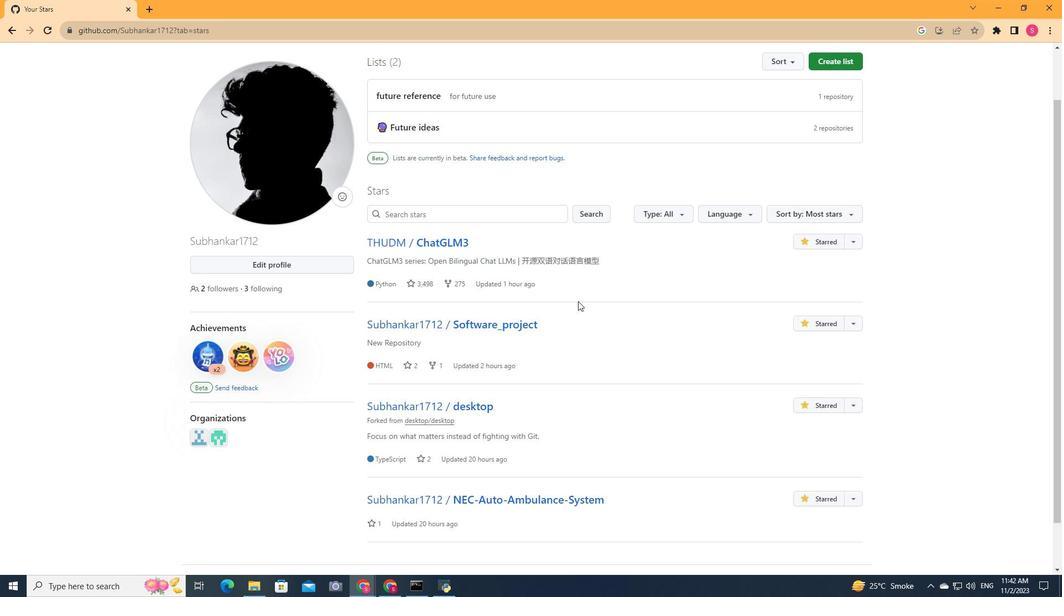 
Action: Mouse scrolled (577, 301) with delta (0, 0)
Screenshot: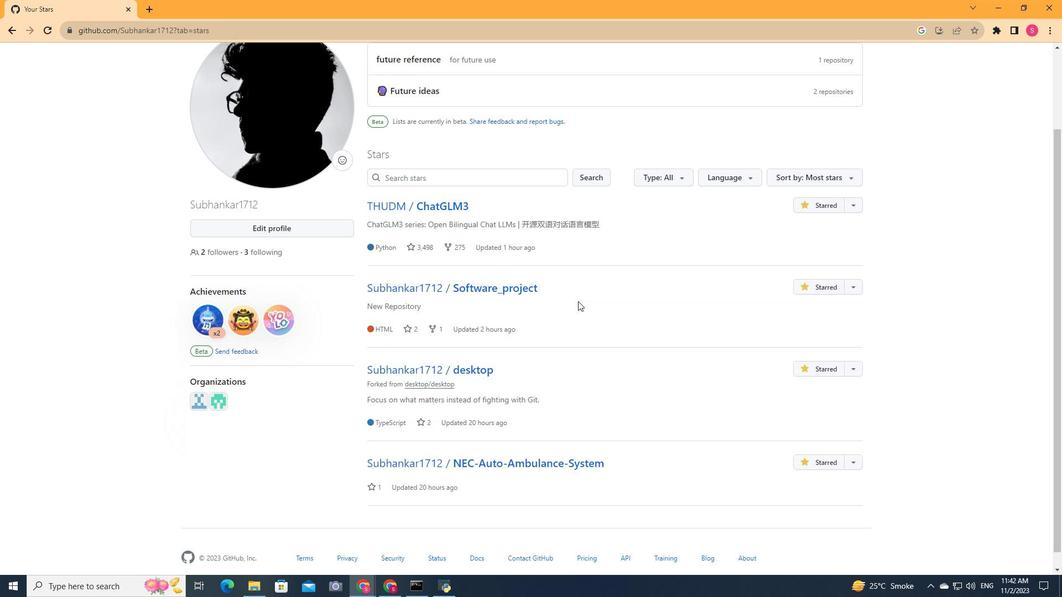 
Action: Mouse moved to (578, 301)
Screenshot: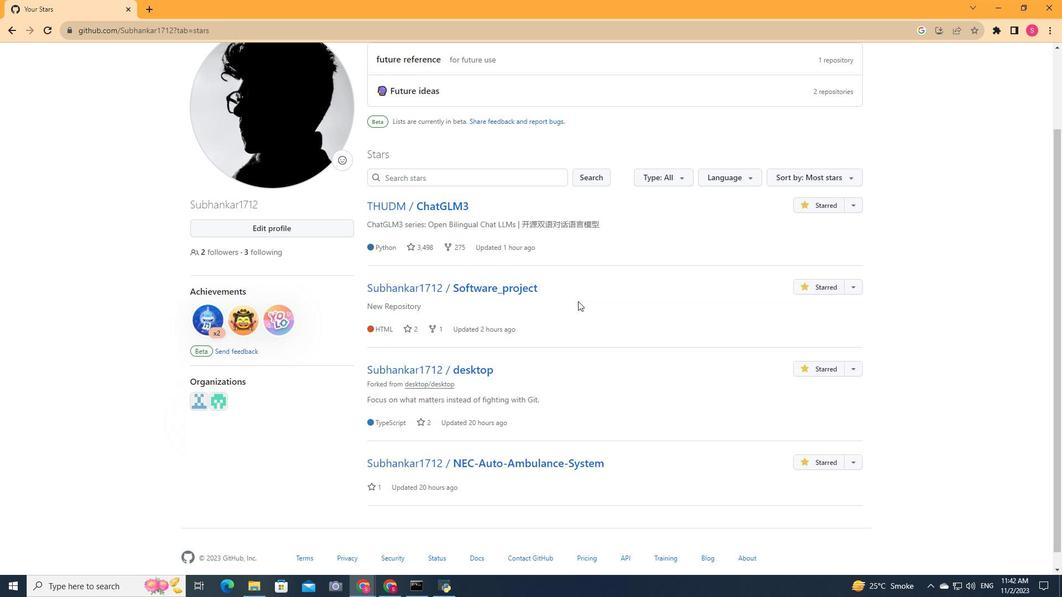 
Action: Mouse scrolled (578, 301) with delta (0, 0)
Screenshot: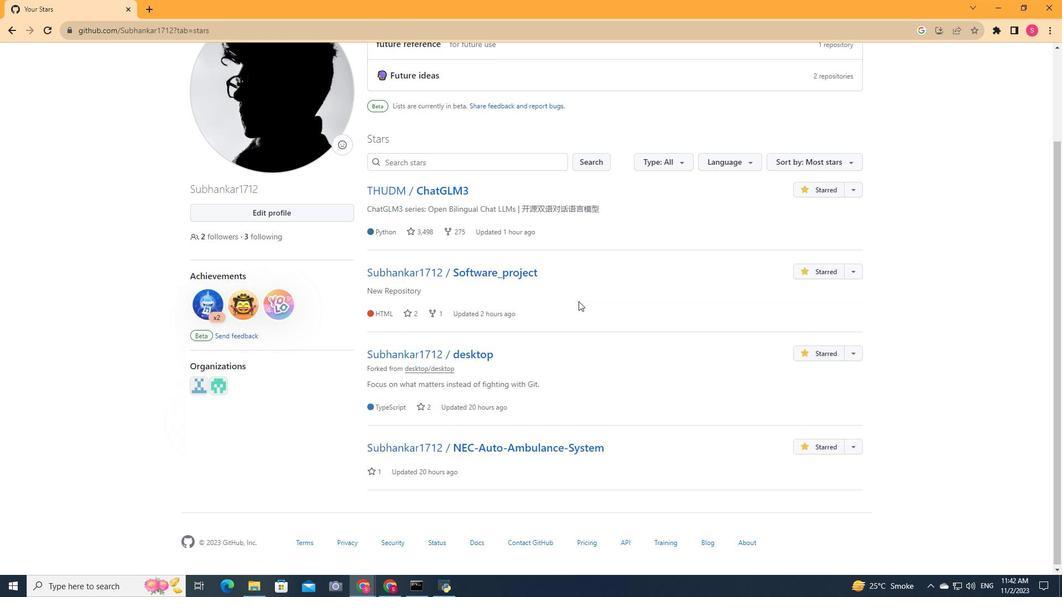 
Action: Mouse moved to (579, 301)
Screenshot: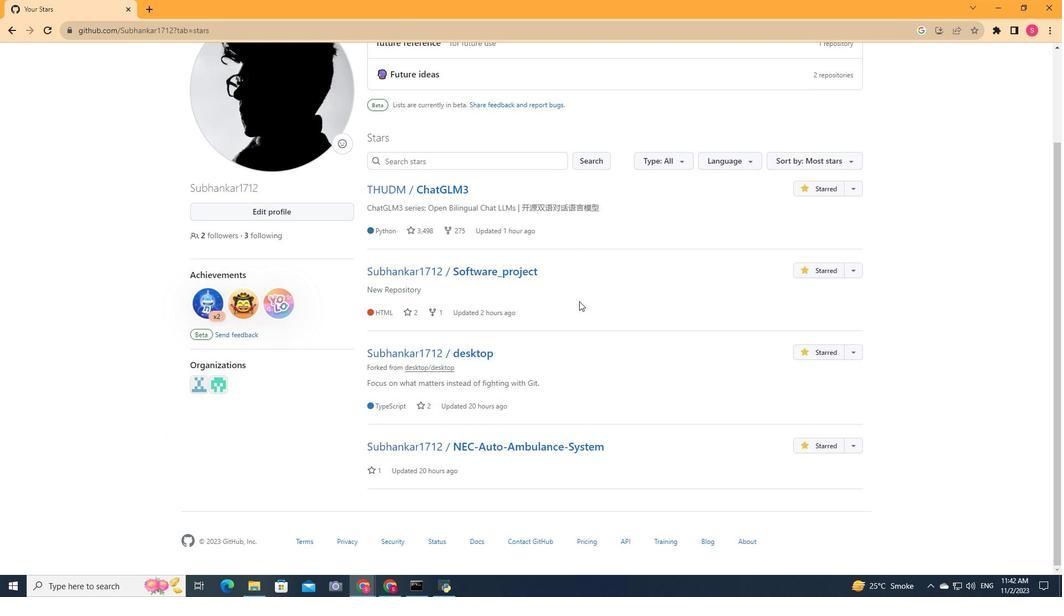 
Action: Mouse scrolled (579, 302) with delta (0, 0)
Screenshot: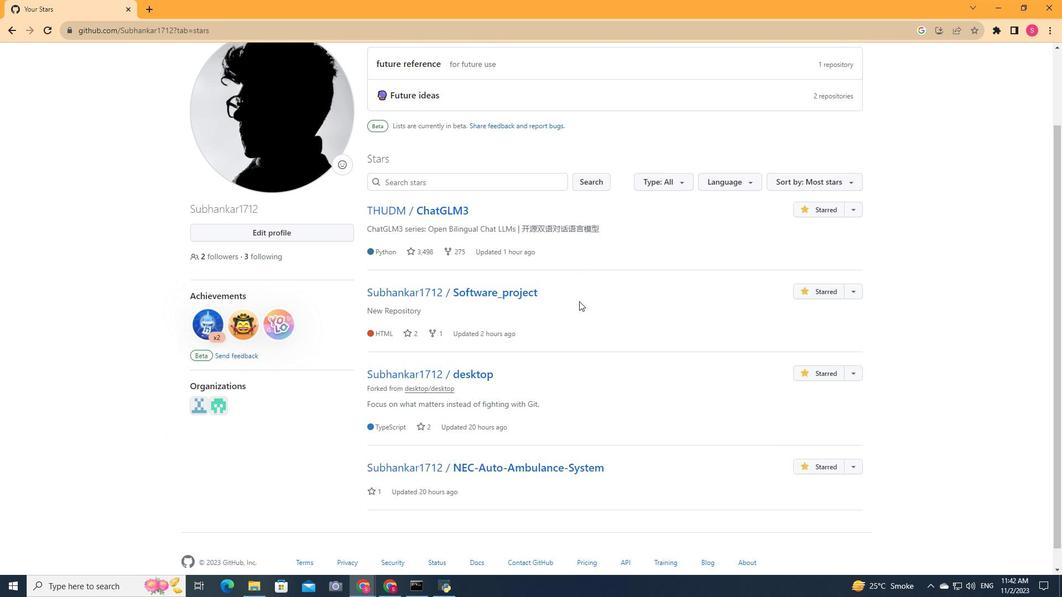 
Action: Mouse scrolled (579, 302) with delta (0, 0)
Screenshot: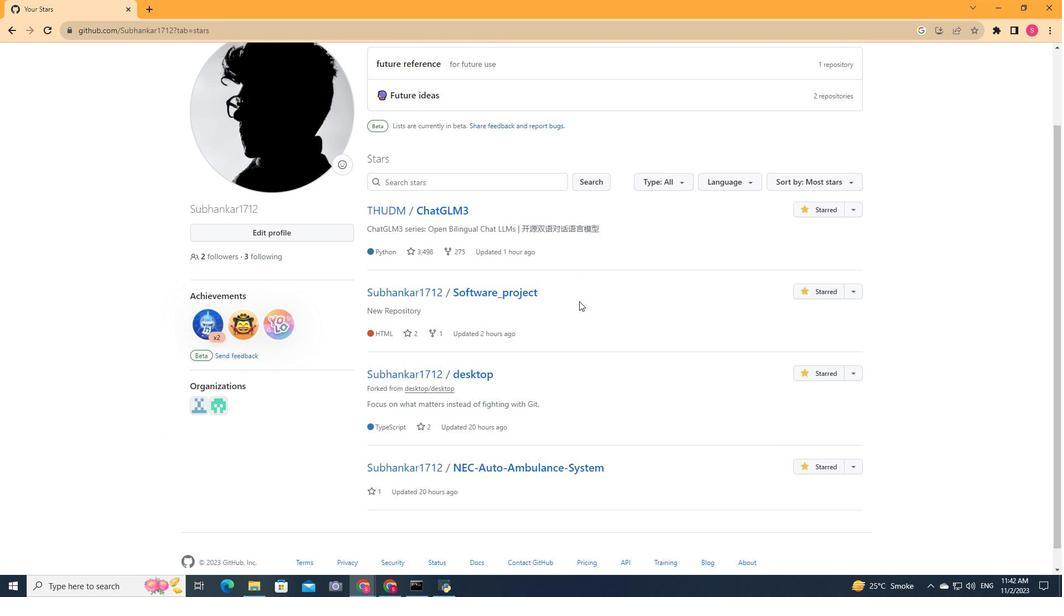 
Action: Mouse scrolled (579, 302) with delta (0, 0)
Screenshot: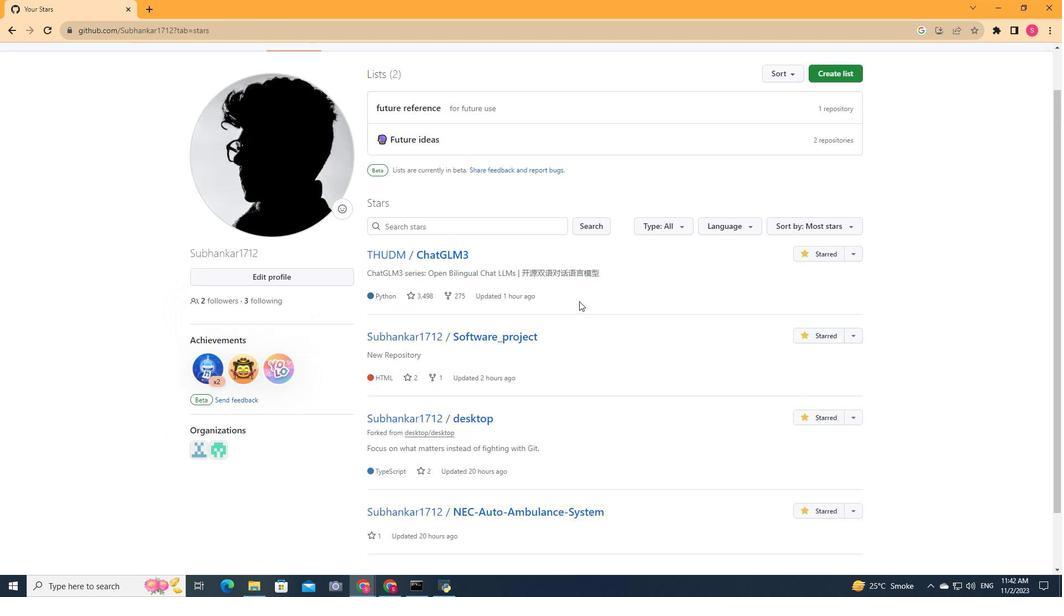 
Action: Mouse scrolled (579, 302) with delta (0, 0)
Screenshot: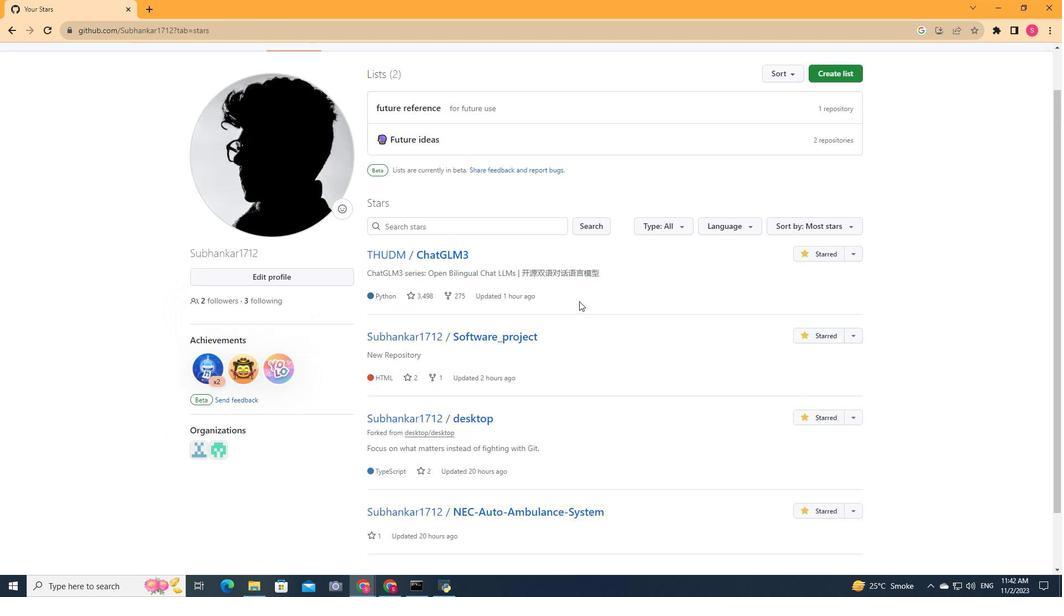 
Action: Mouse scrolled (579, 302) with delta (0, 0)
Screenshot: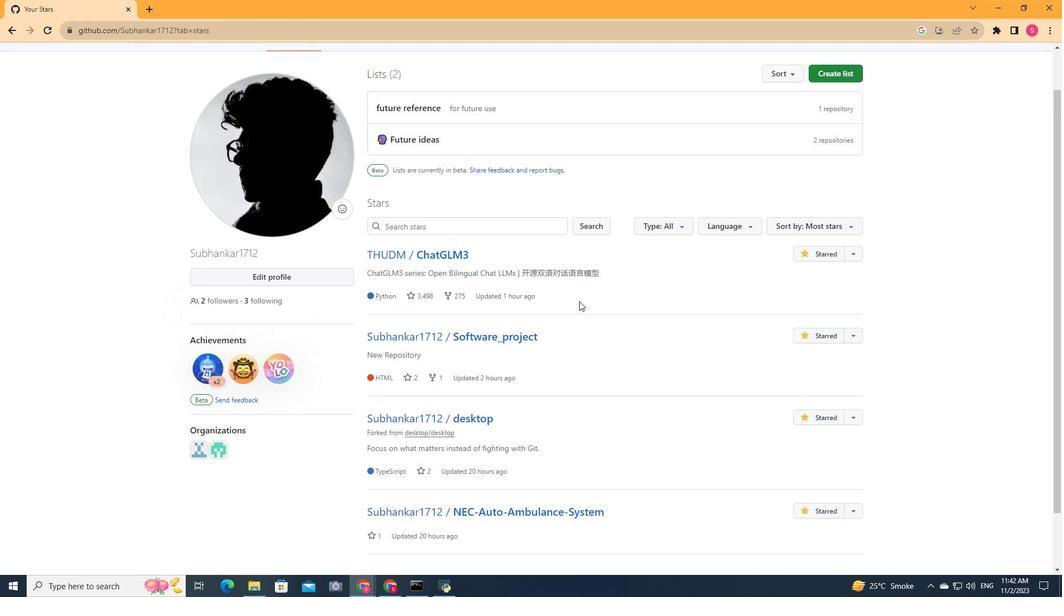
